Task: Search one way flight ticket for 5 adults, 2 children, 1 infant in seat and 2 infants on lap in economy from Salt Lake City: Salt Lake City International Airport to Raleigh: Raleigh-durham International Airport on 8-5-2023. Choice of flights is American. Number of bags: 2 carry on bags. Price is upto 72000. Outbound departure time preference is 21:15.
Action: Mouse moved to (324, 287)
Screenshot: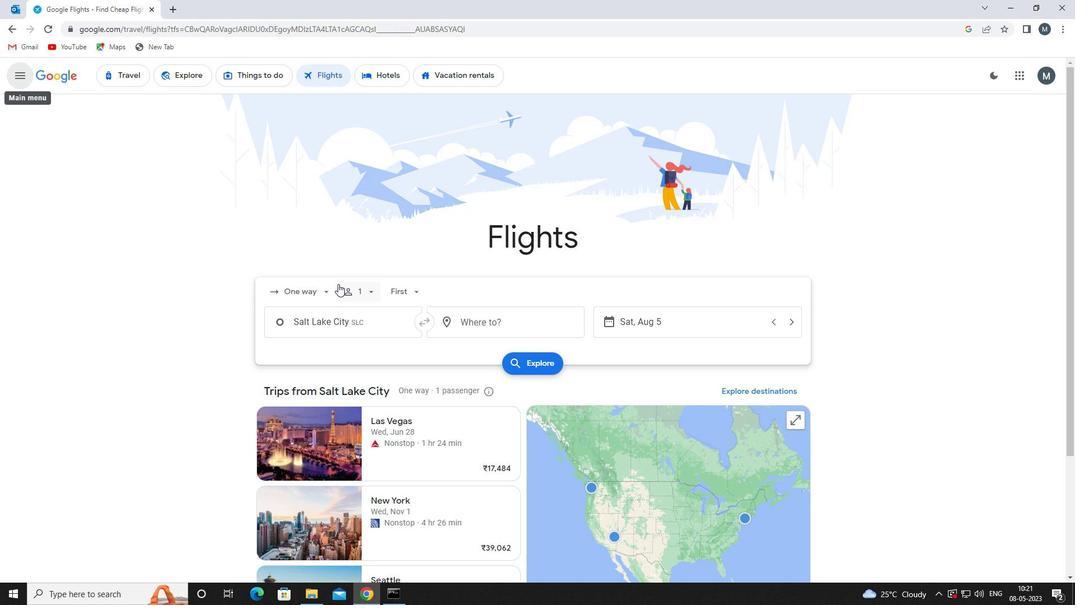 
Action: Mouse pressed left at (324, 287)
Screenshot: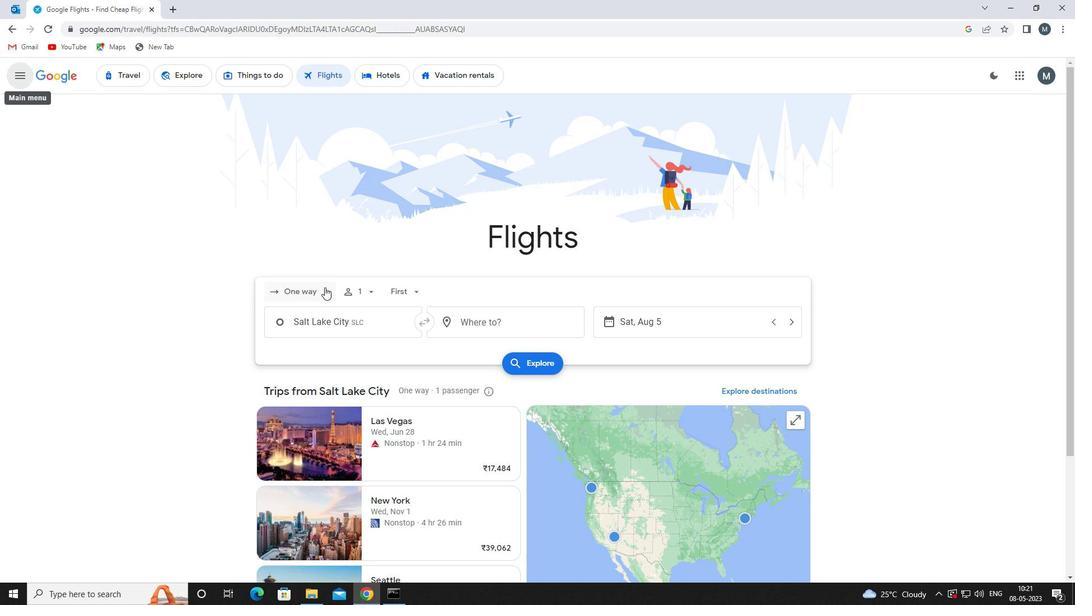 
Action: Mouse moved to (326, 345)
Screenshot: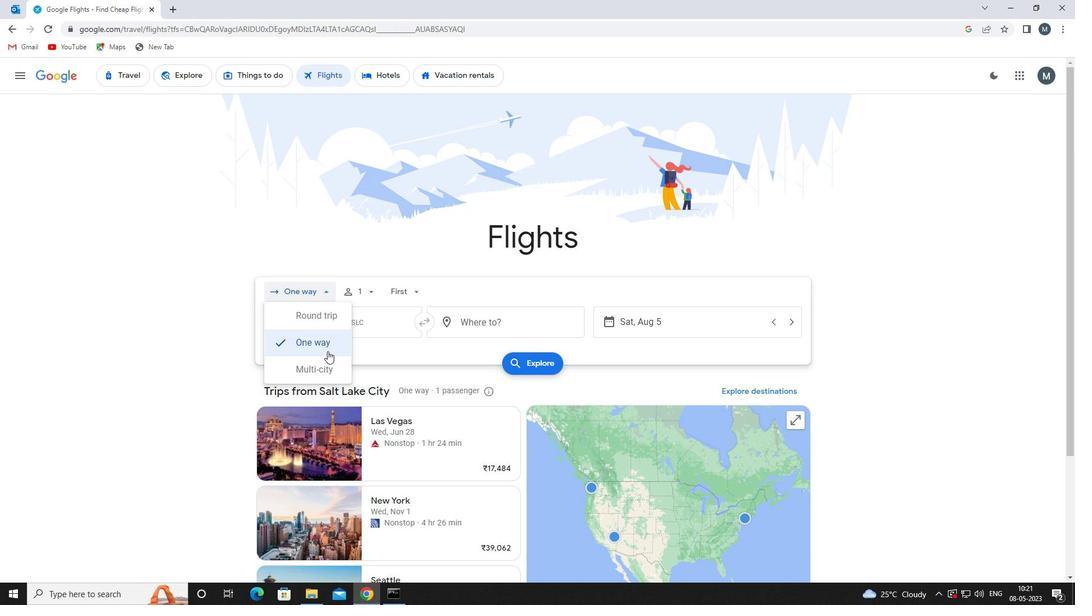 
Action: Mouse pressed left at (326, 345)
Screenshot: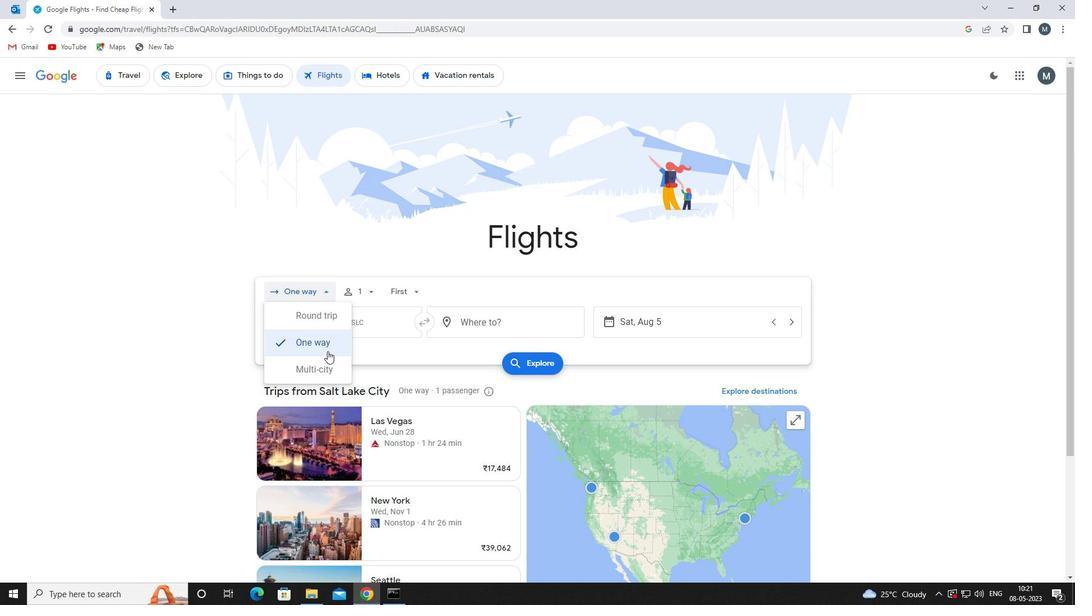 
Action: Mouse moved to (363, 293)
Screenshot: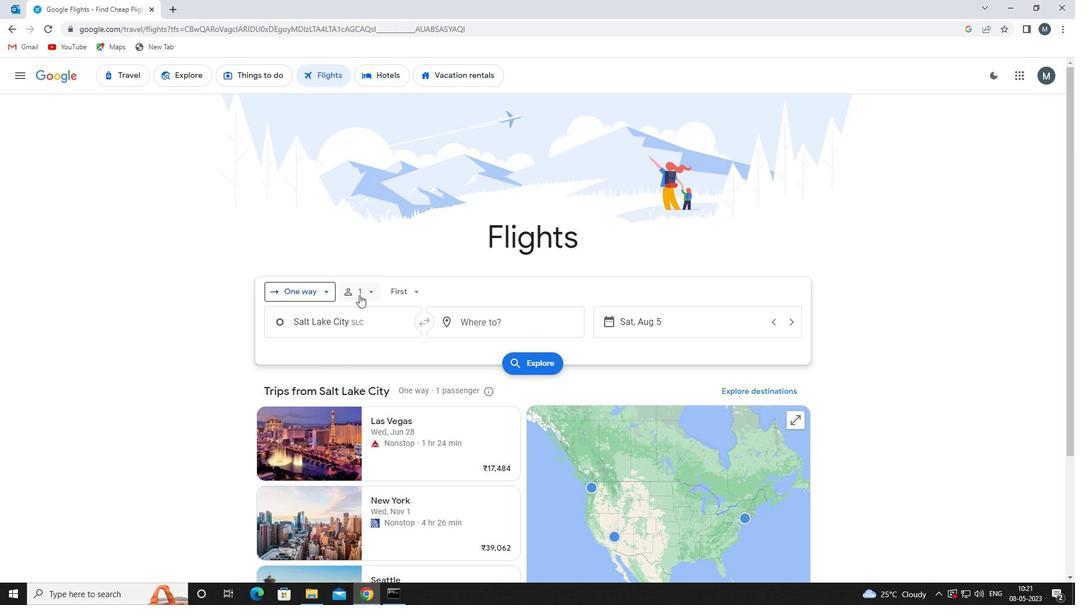
Action: Mouse pressed left at (363, 293)
Screenshot: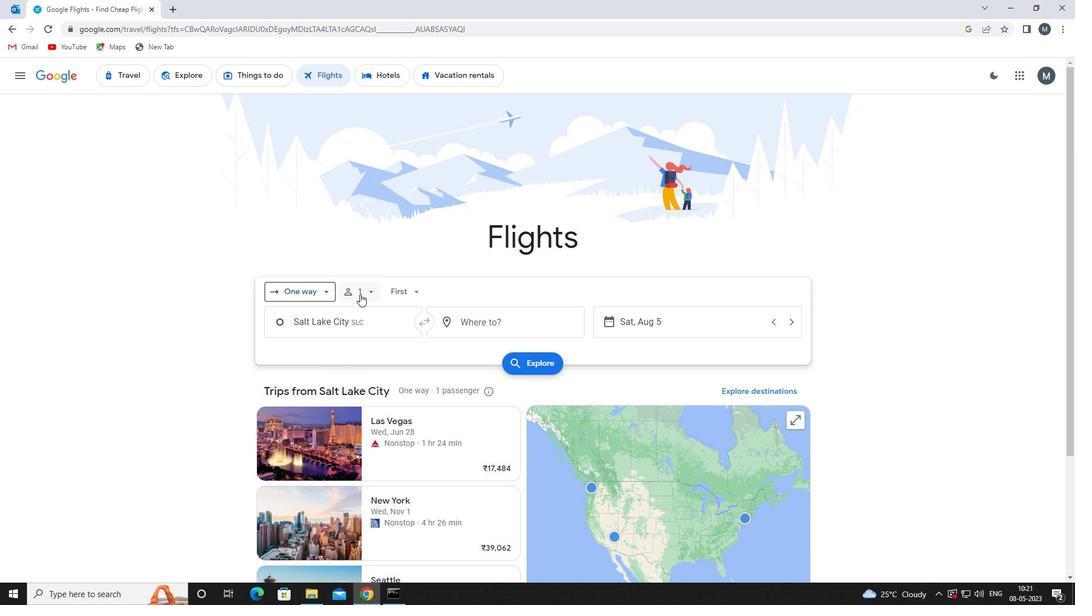 
Action: Mouse moved to (458, 323)
Screenshot: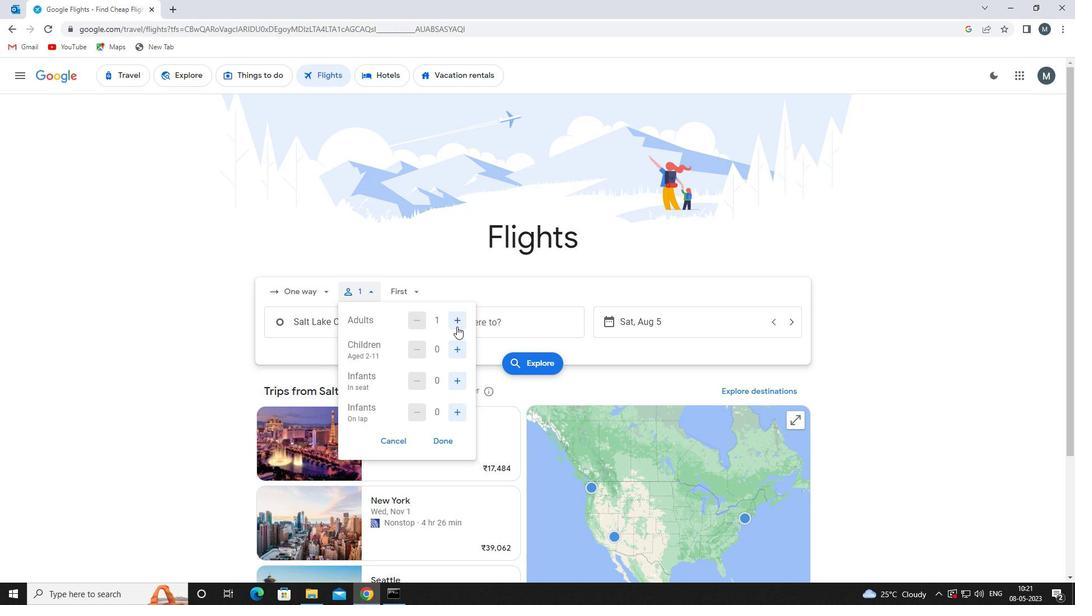 
Action: Mouse pressed left at (458, 323)
Screenshot: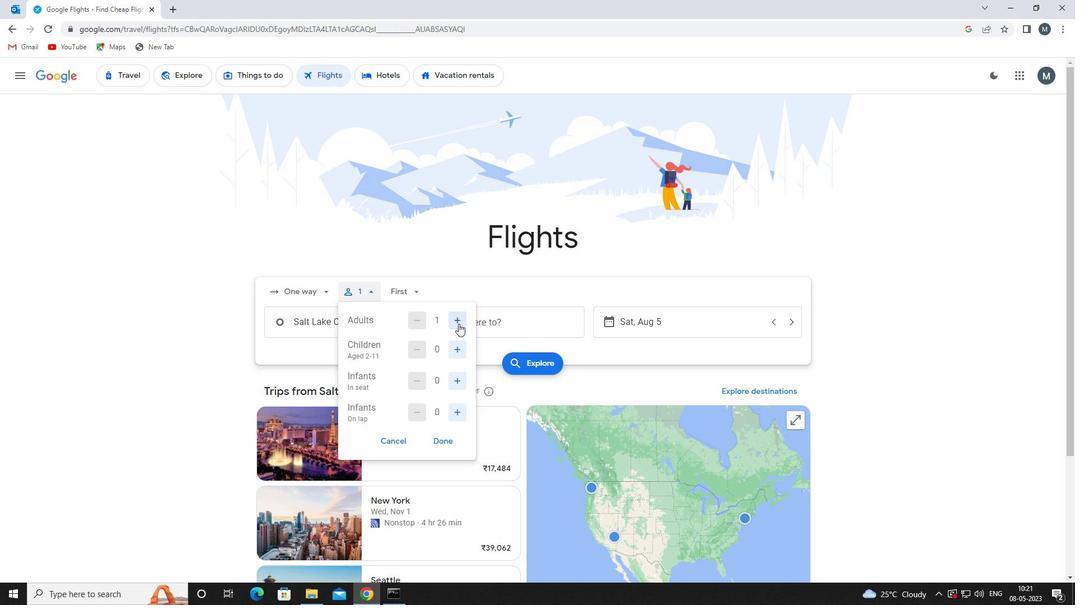 
Action: Mouse pressed left at (458, 323)
Screenshot: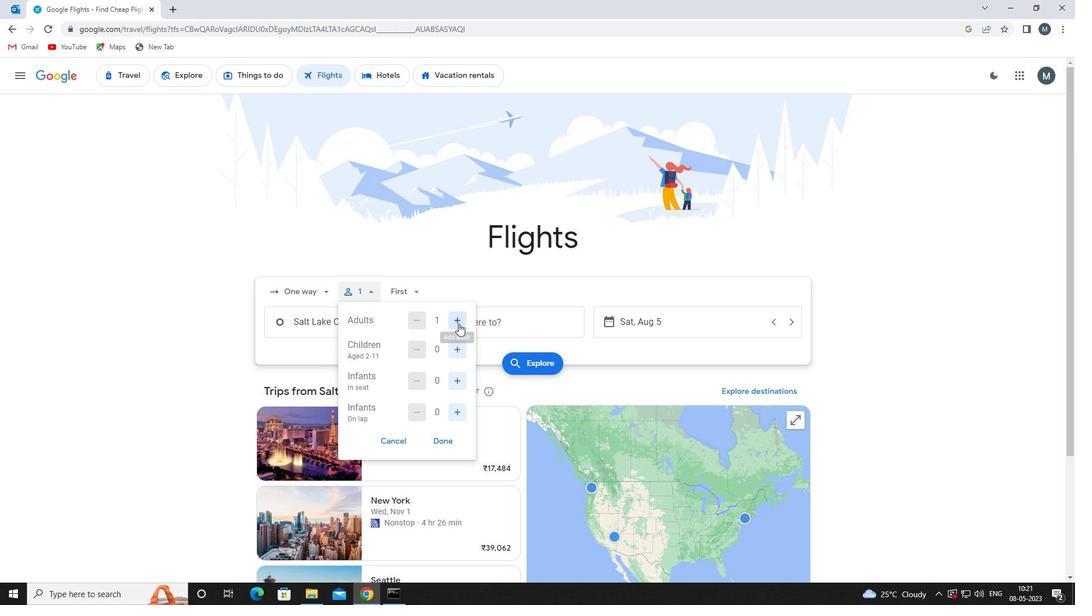 
Action: Mouse pressed left at (458, 323)
Screenshot: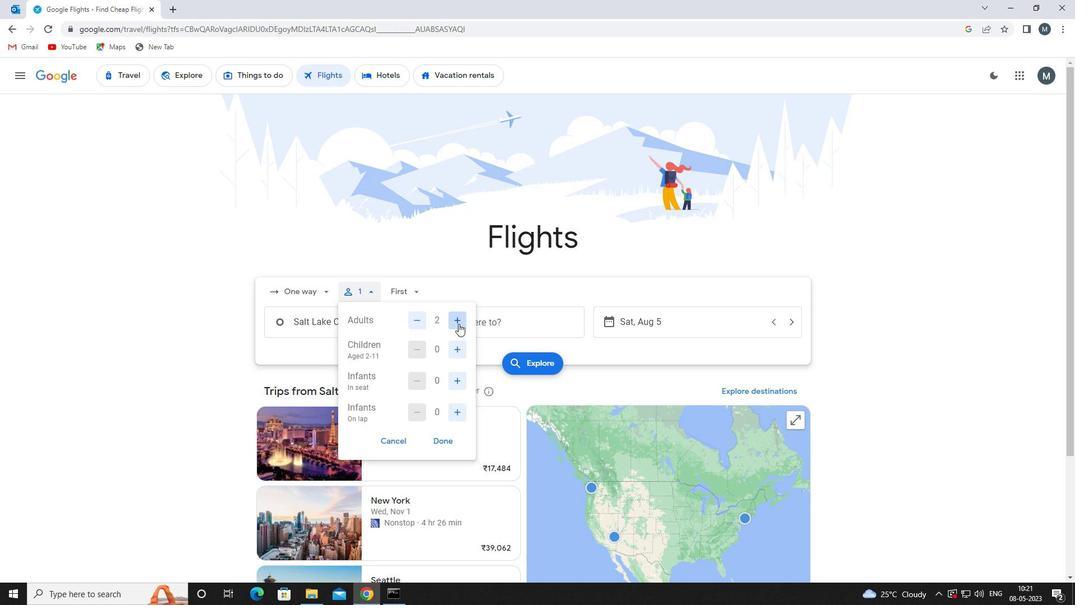 
Action: Mouse pressed left at (458, 323)
Screenshot: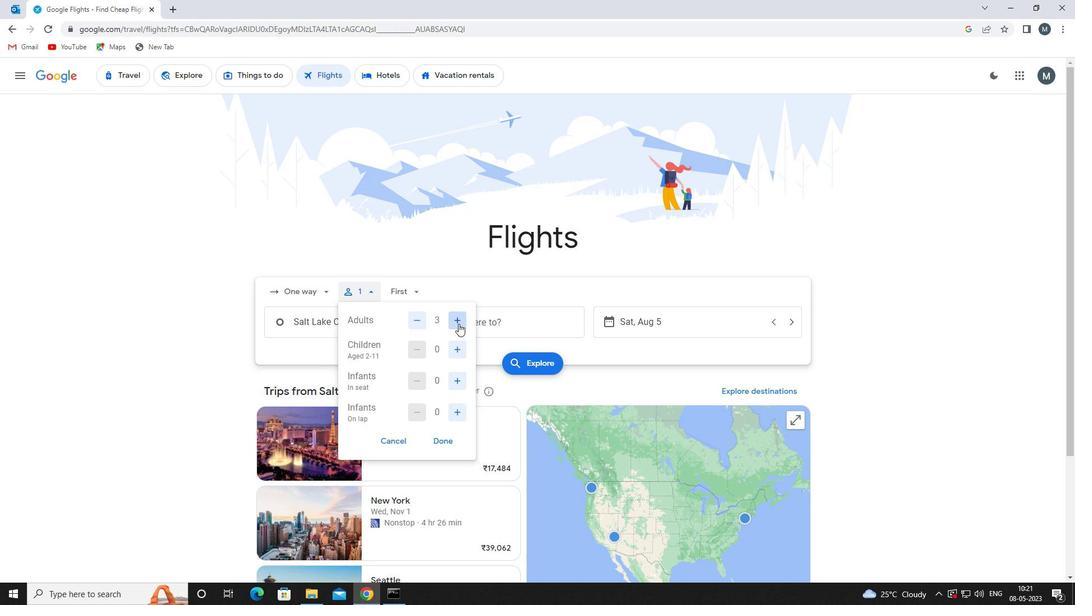 
Action: Mouse moved to (454, 349)
Screenshot: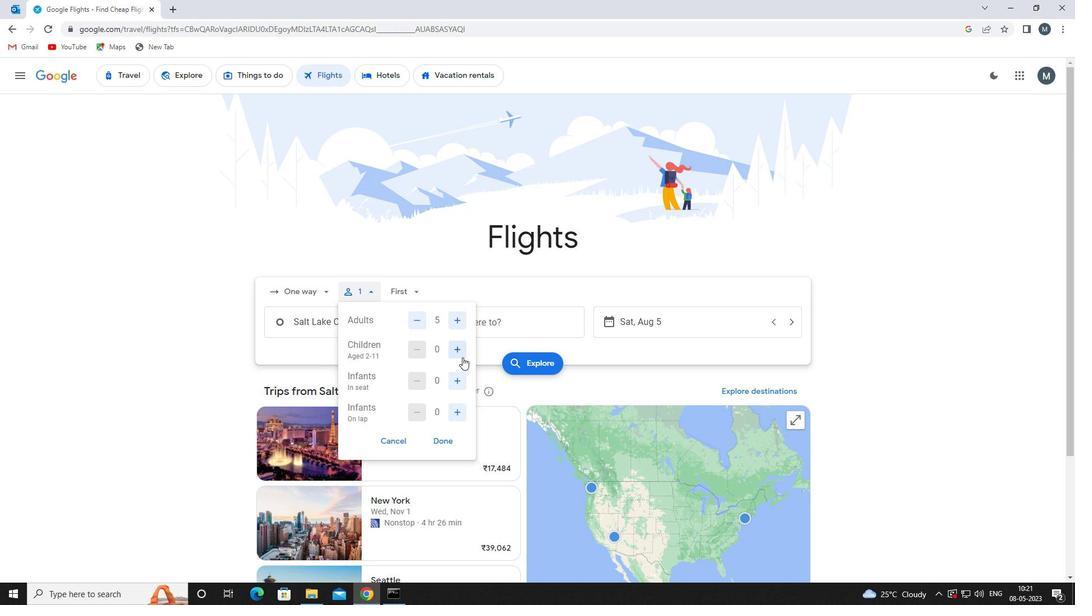 
Action: Mouse pressed left at (454, 349)
Screenshot: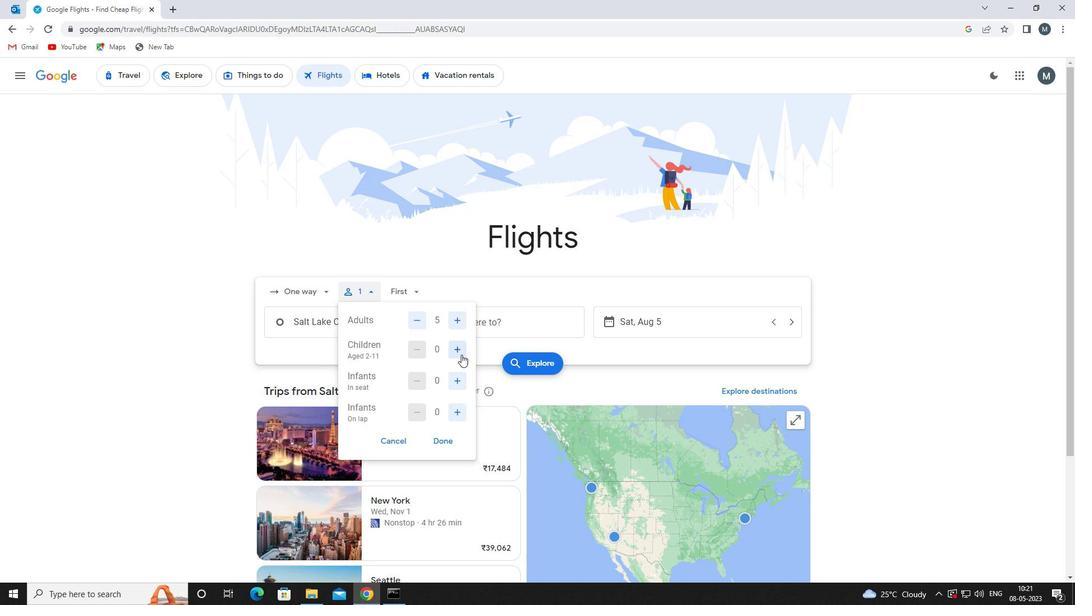 
Action: Mouse pressed left at (454, 349)
Screenshot: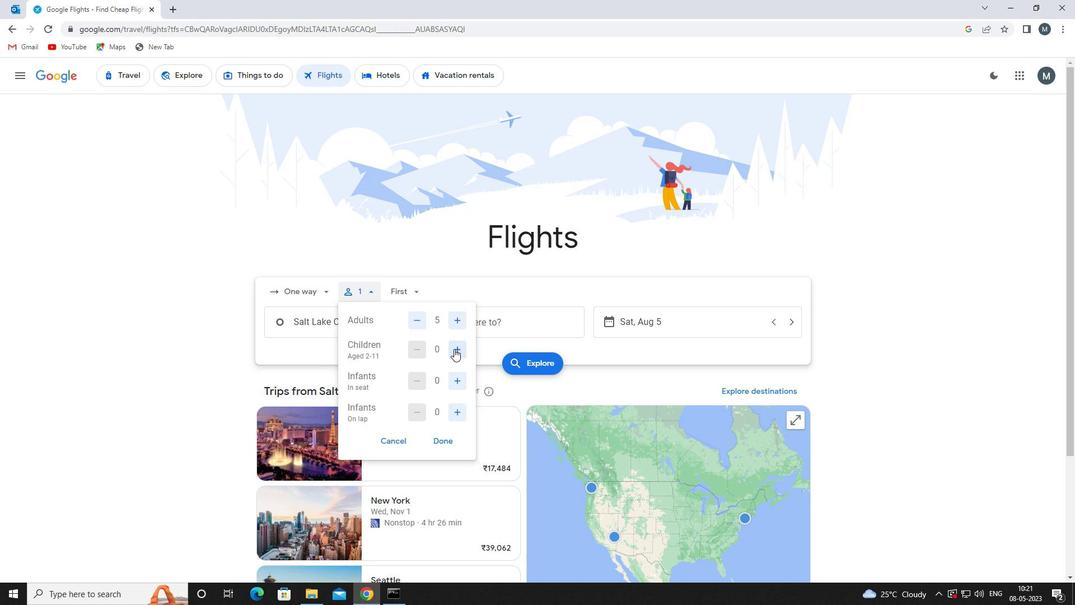 
Action: Mouse moved to (455, 381)
Screenshot: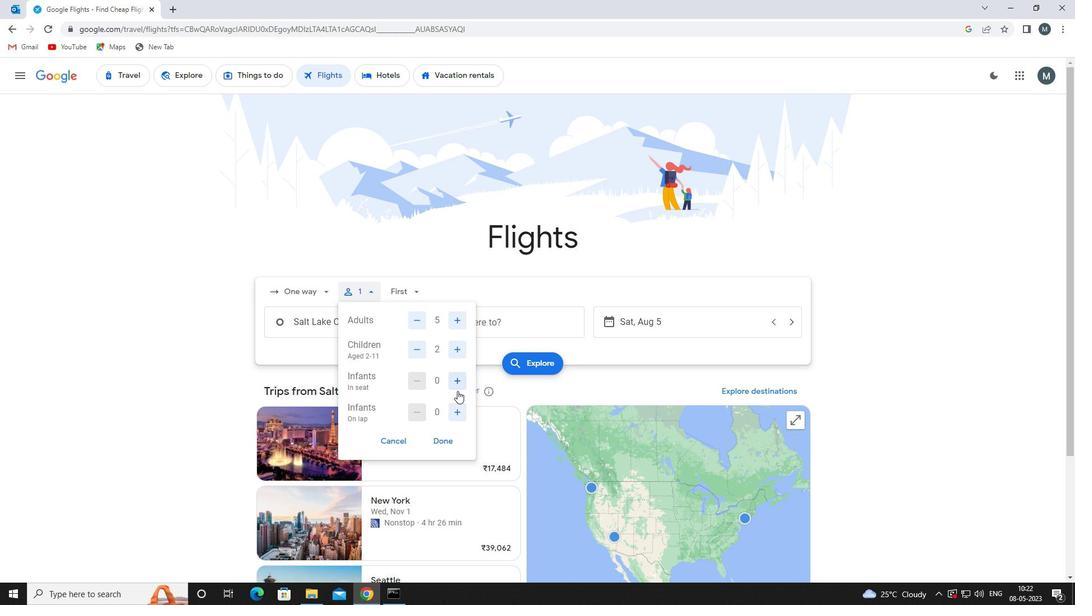 
Action: Mouse pressed left at (455, 381)
Screenshot: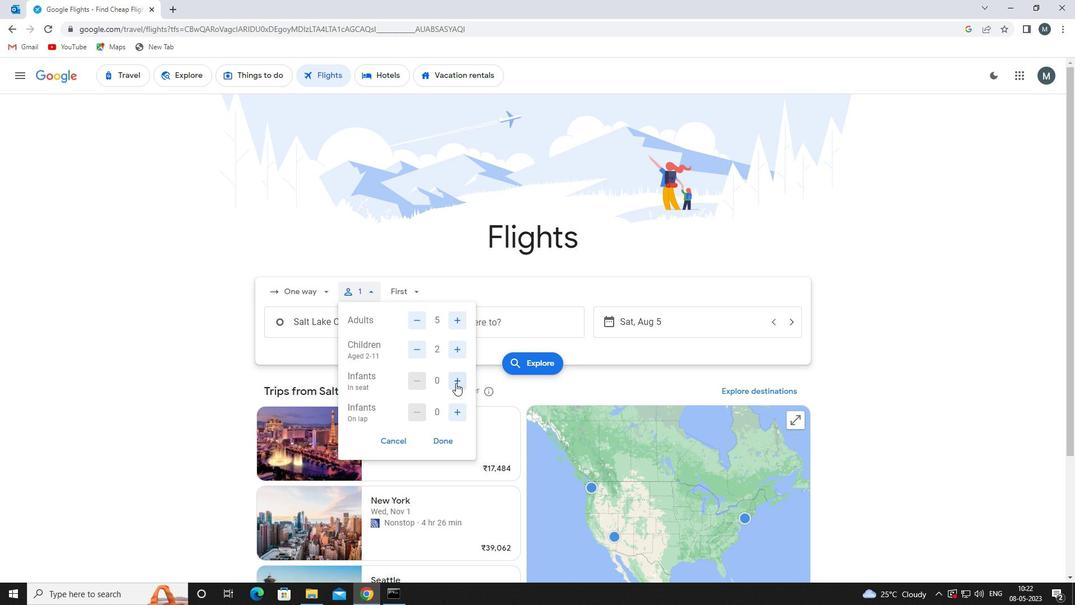 
Action: Mouse moved to (457, 414)
Screenshot: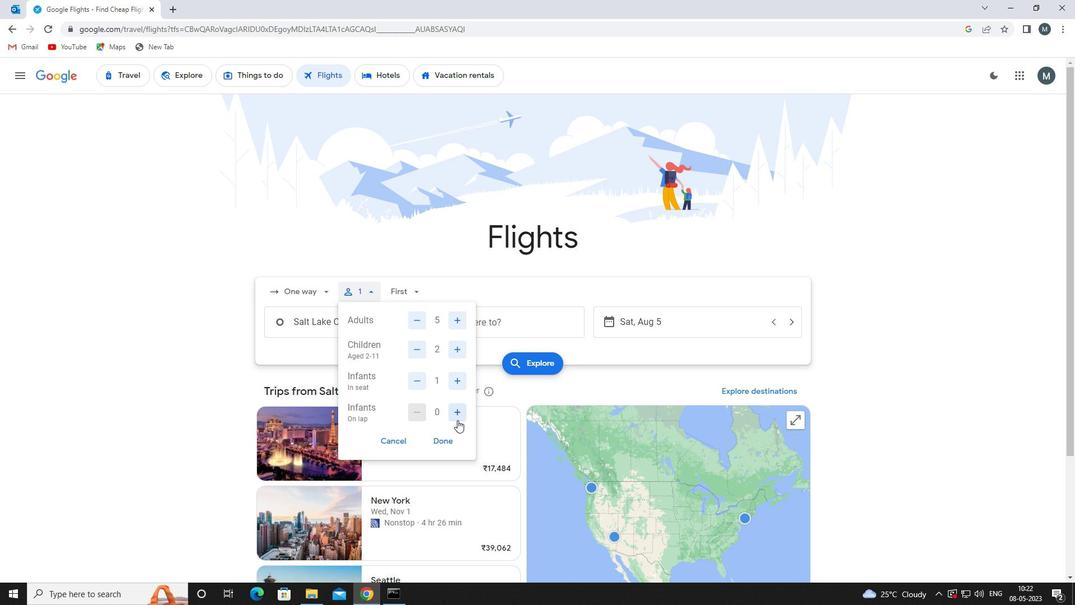 
Action: Mouse pressed left at (457, 414)
Screenshot: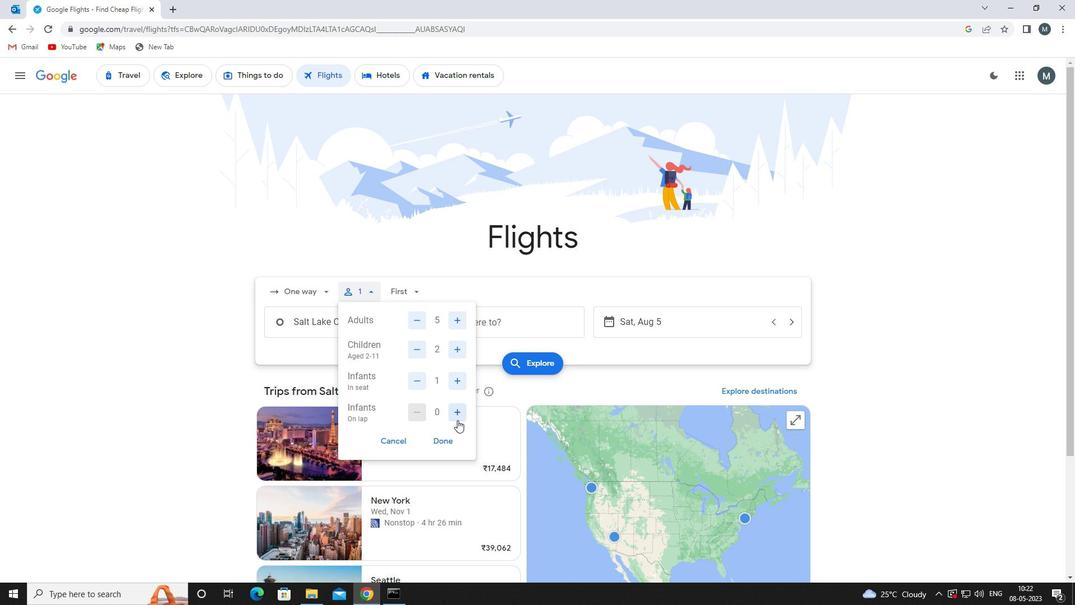 
Action: Mouse moved to (457, 414)
Screenshot: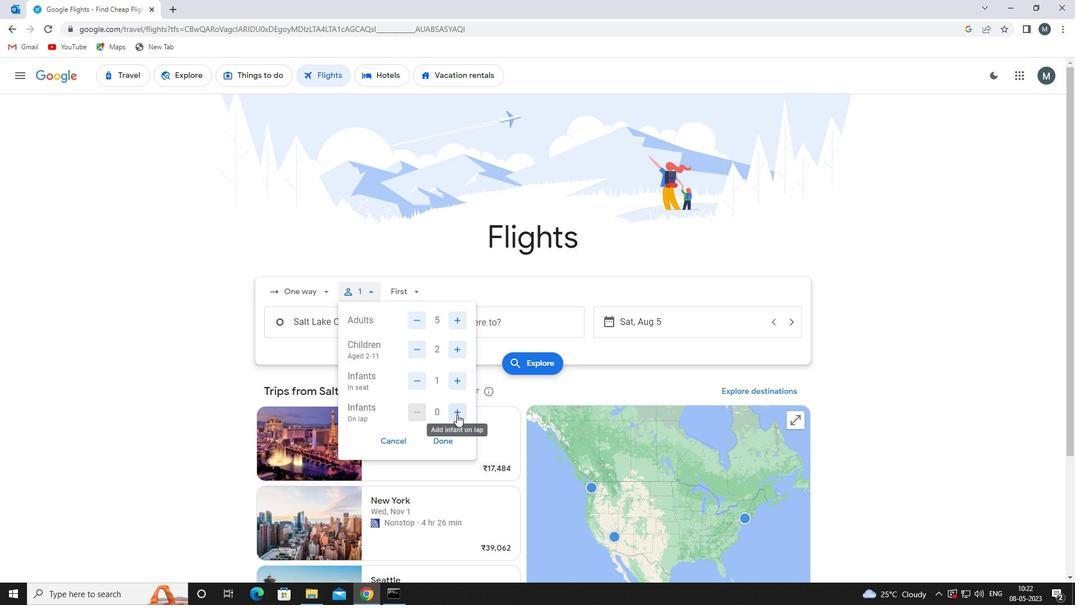 
Action: Mouse pressed left at (457, 414)
Screenshot: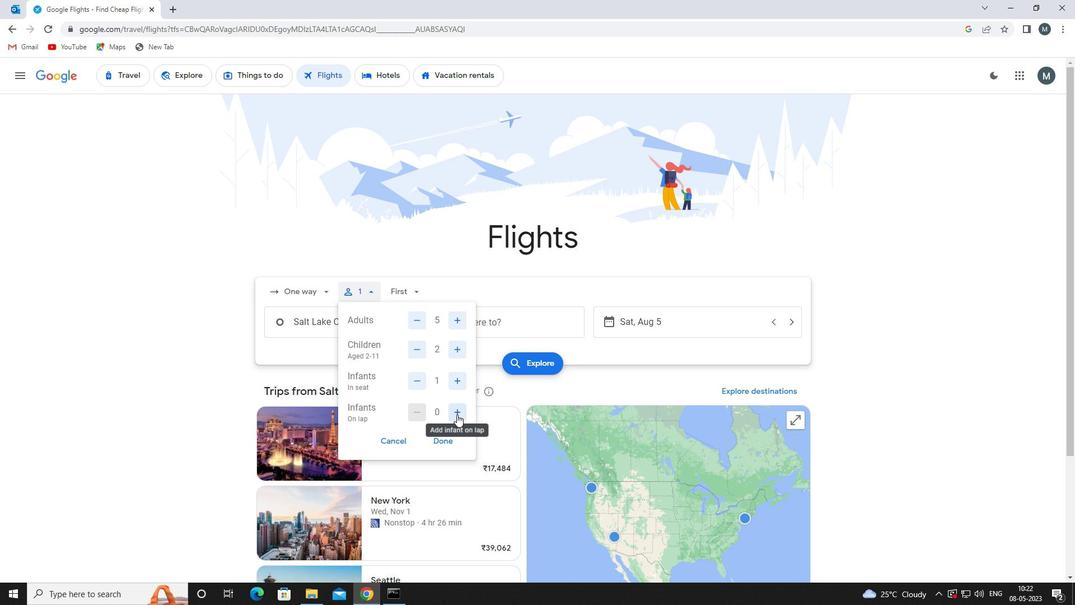 
Action: Mouse moved to (421, 412)
Screenshot: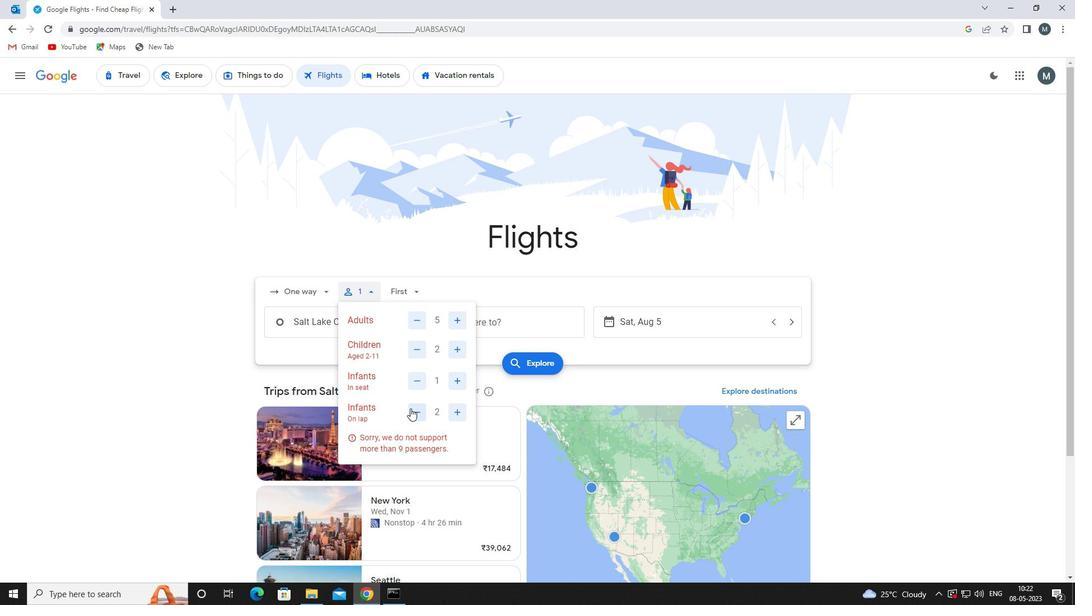 
Action: Mouse pressed left at (421, 412)
Screenshot: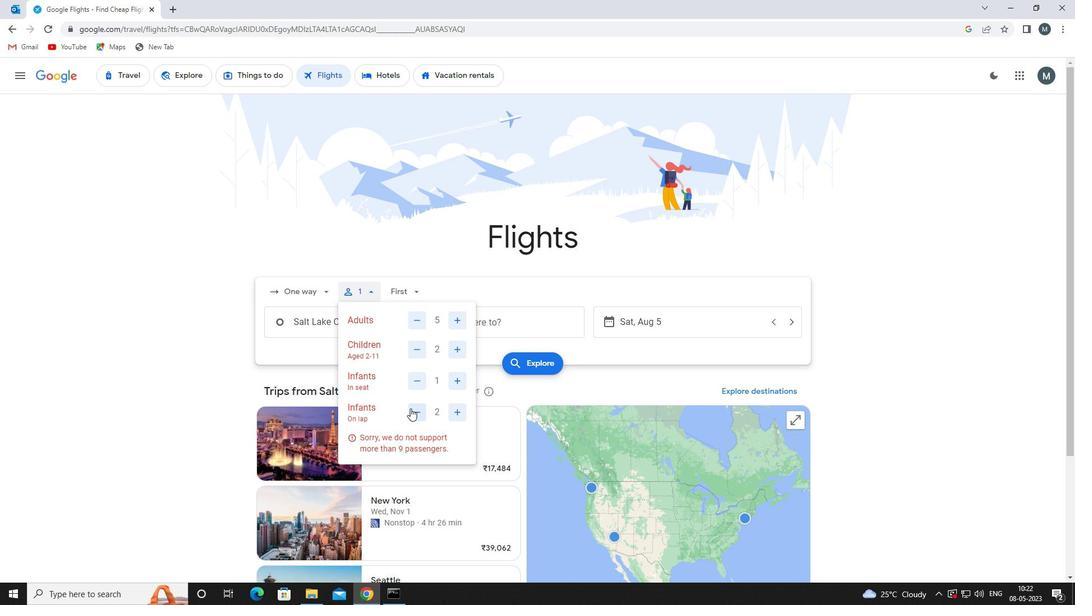 
Action: Mouse moved to (438, 438)
Screenshot: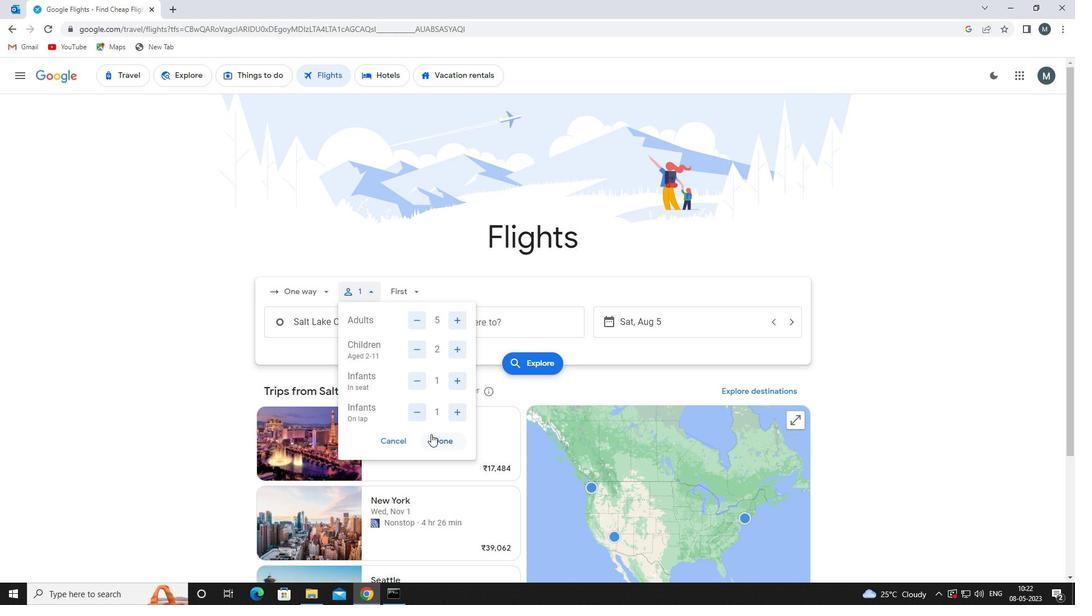 
Action: Mouse pressed left at (438, 438)
Screenshot: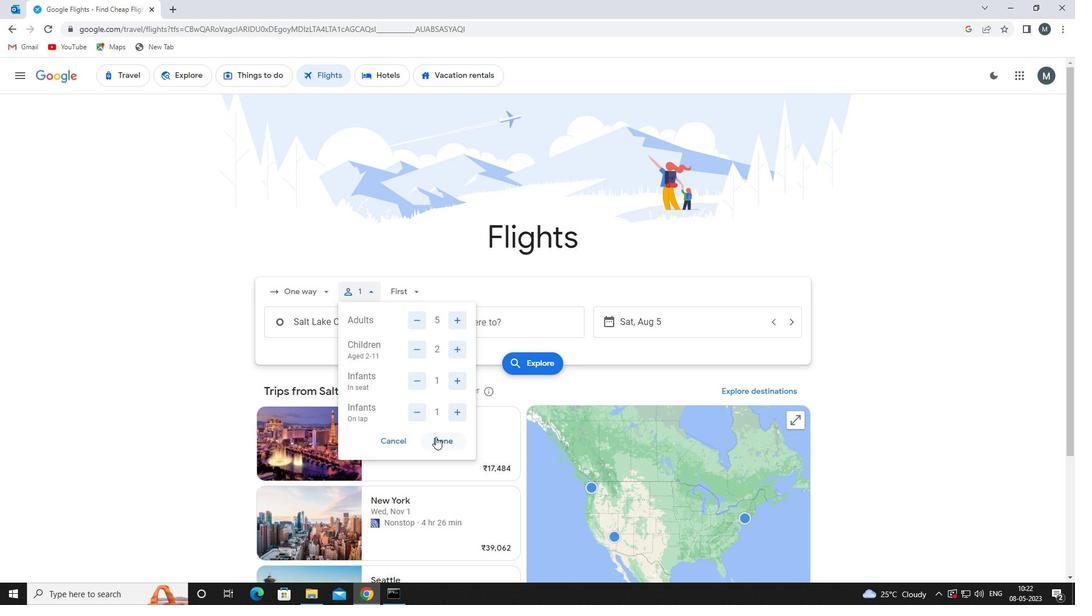 
Action: Mouse moved to (409, 296)
Screenshot: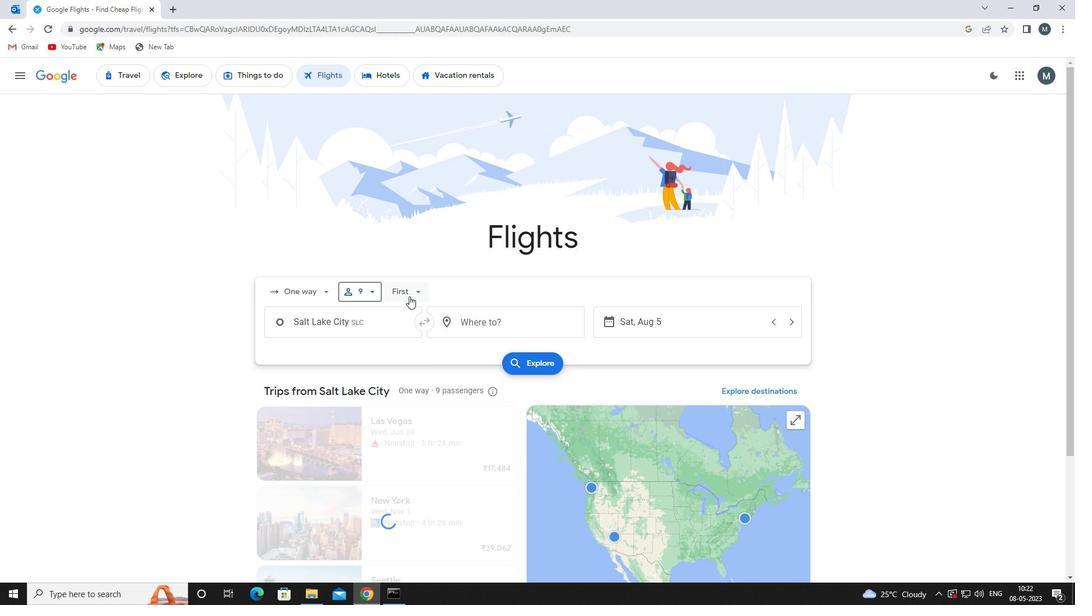 
Action: Mouse pressed left at (409, 296)
Screenshot: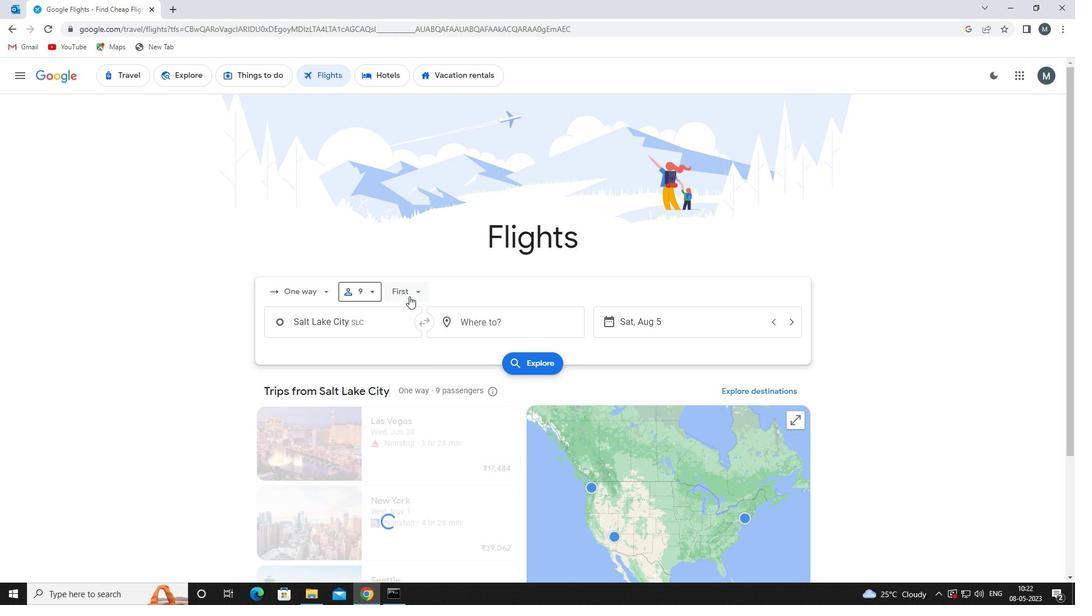 
Action: Mouse moved to (431, 312)
Screenshot: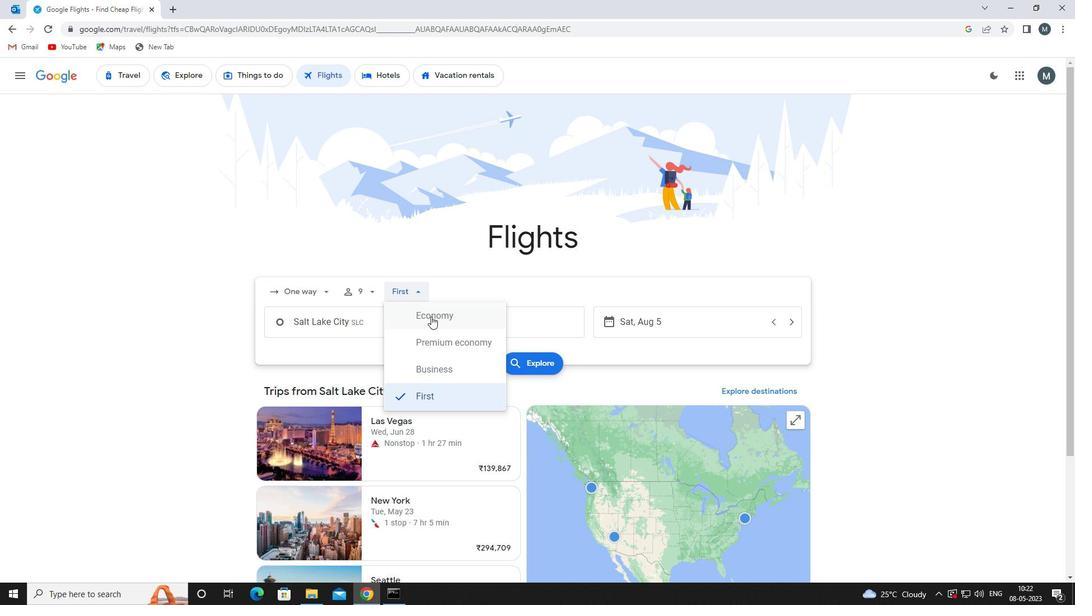 
Action: Mouse pressed left at (431, 312)
Screenshot: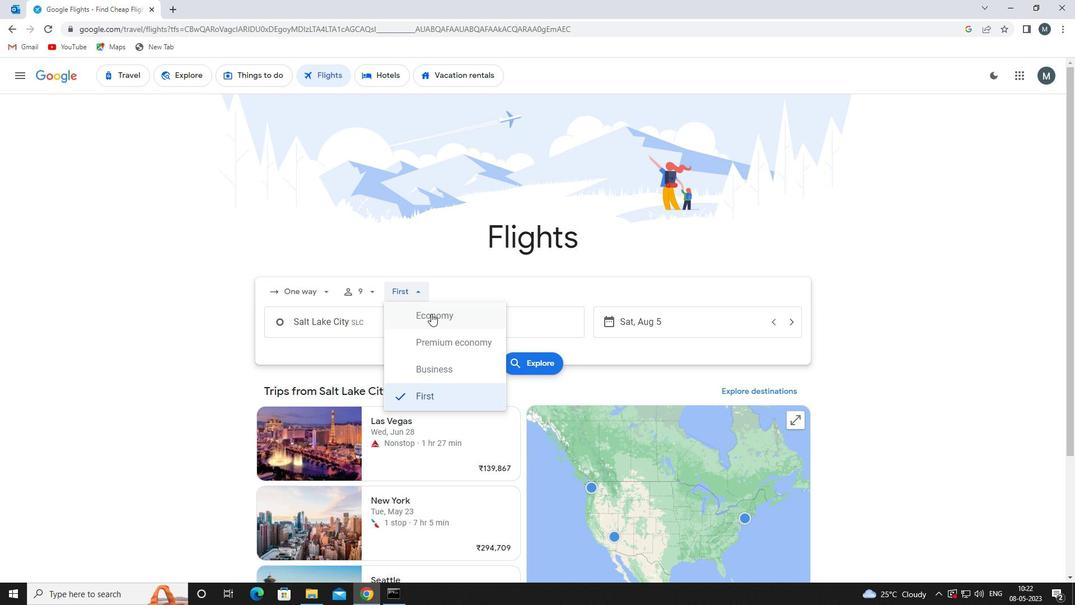 
Action: Mouse moved to (364, 322)
Screenshot: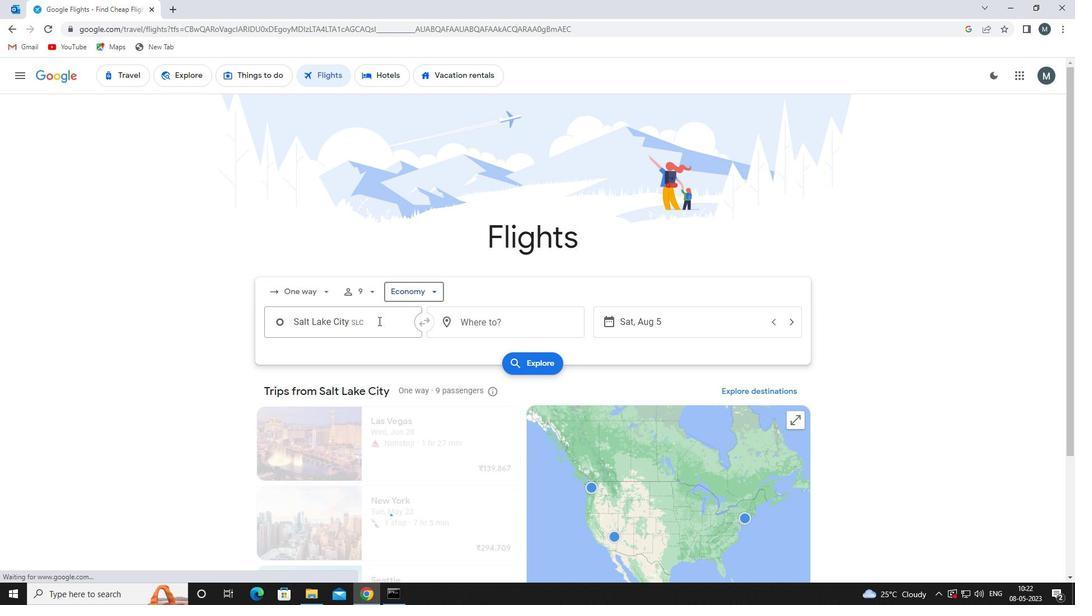 
Action: Mouse pressed left at (364, 322)
Screenshot: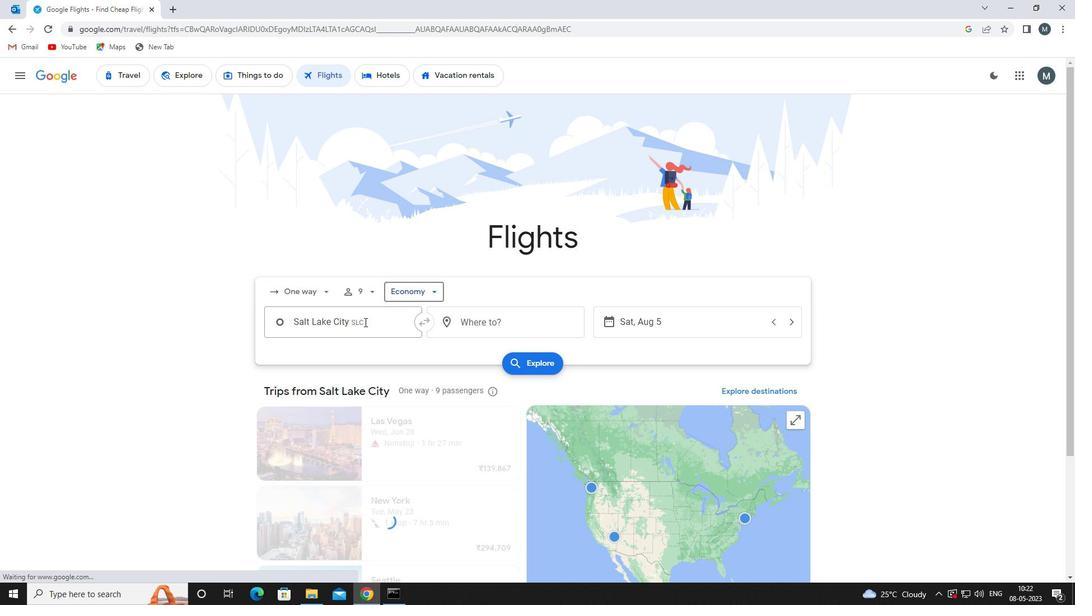 
Action: Mouse moved to (386, 391)
Screenshot: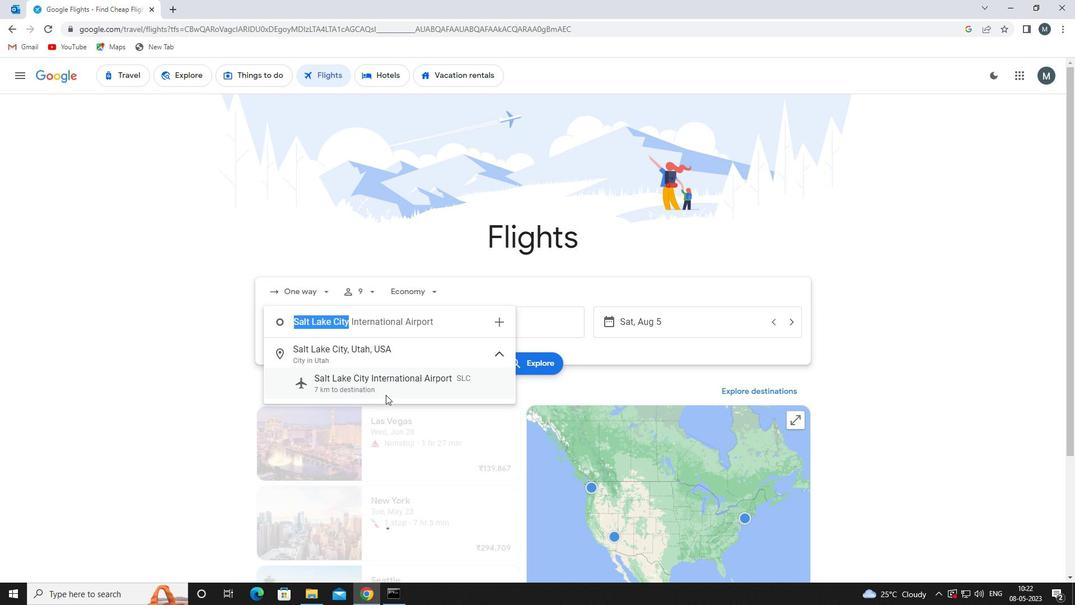 
Action: Mouse pressed left at (386, 391)
Screenshot: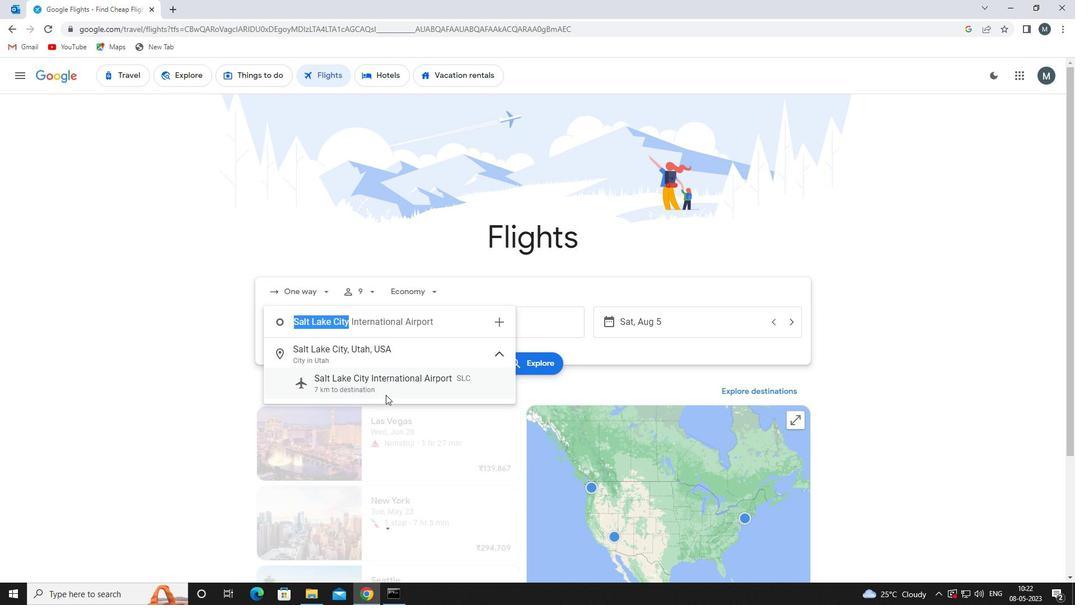 
Action: Mouse moved to (504, 326)
Screenshot: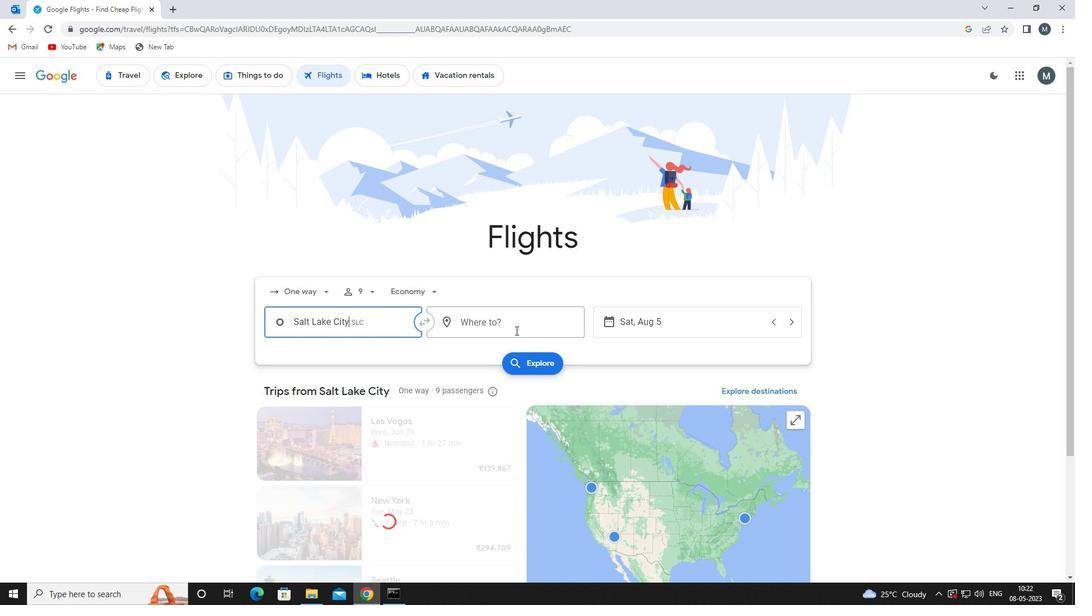 
Action: Mouse pressed left at (504, 326)
Screenshot: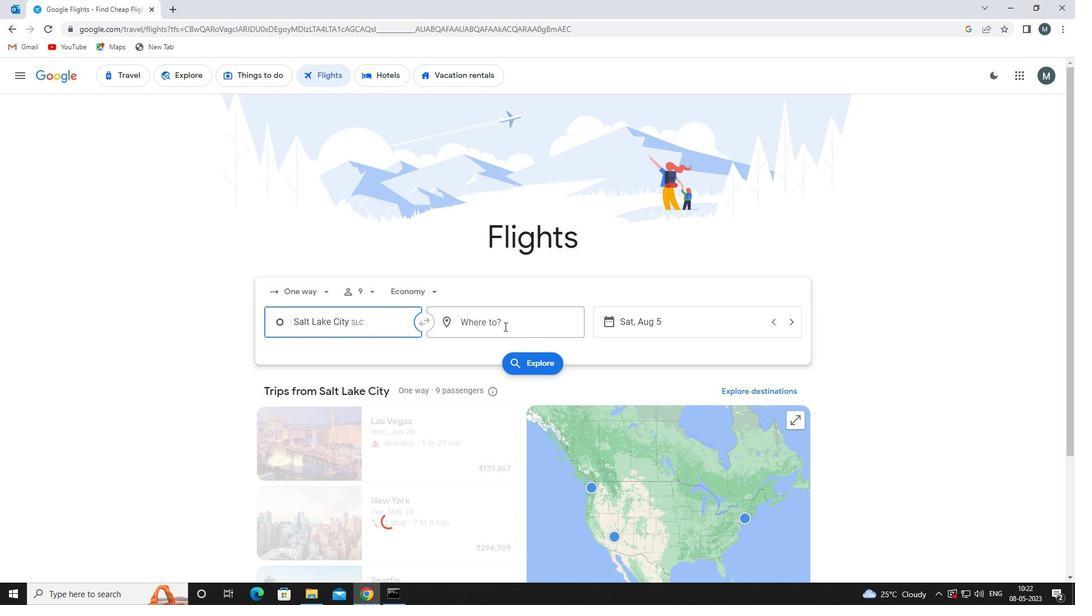 
Action: Mouse moved to (505, 326)
Screenshot: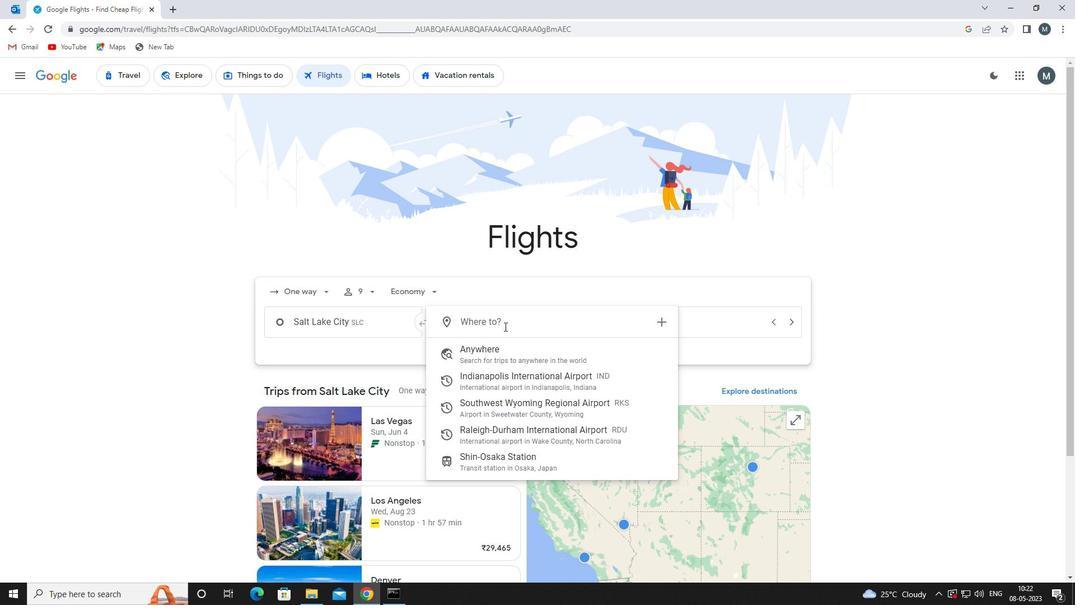 
Action: Key pressed rdu
Screenshot: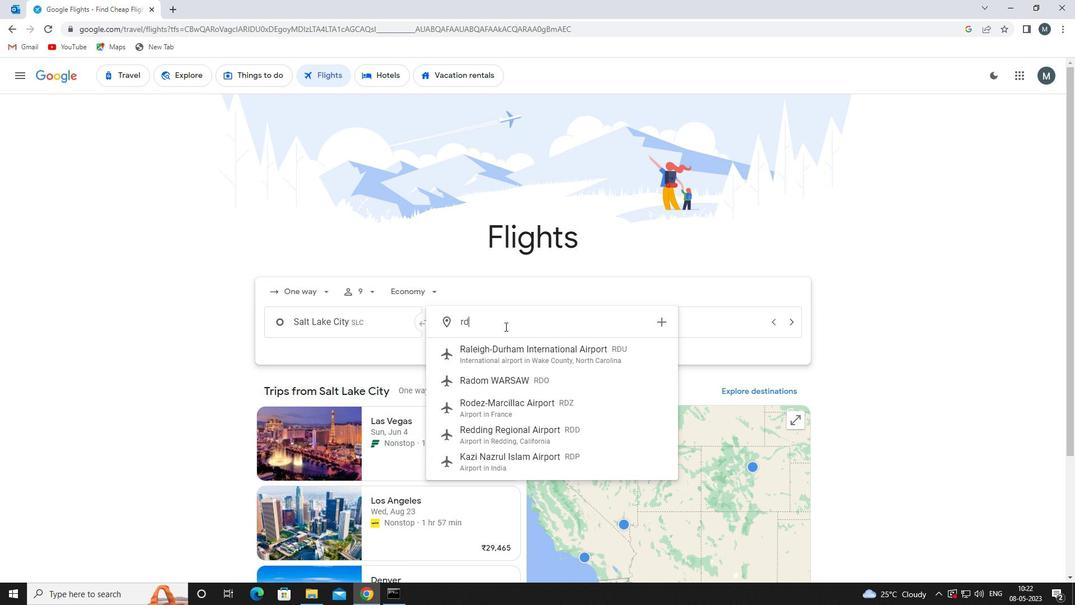 
Action: Mouse moved to (523, 363)
Screenshot: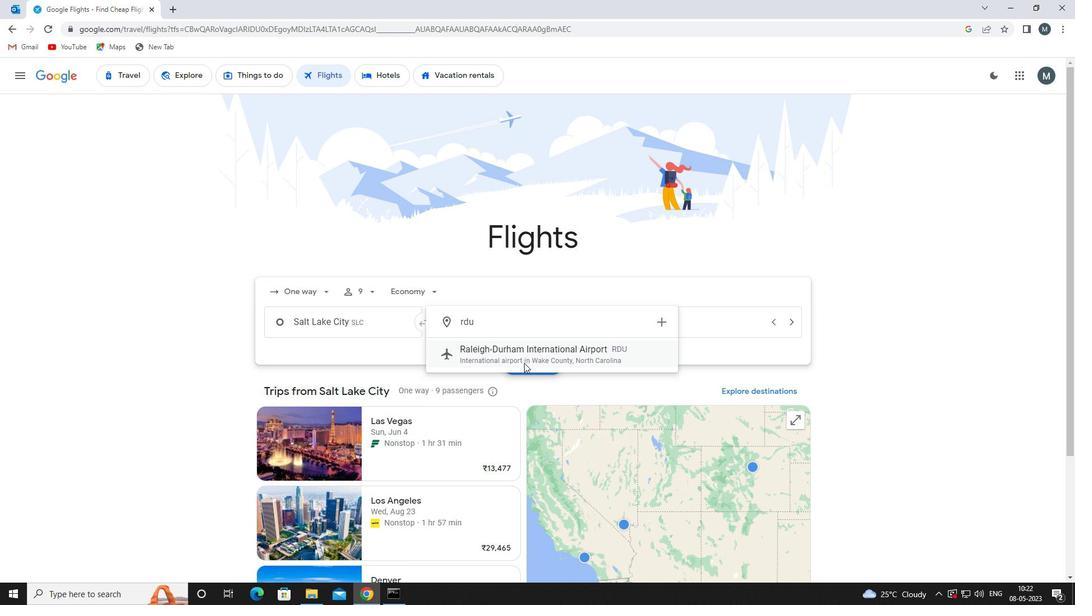 
Action: Mouse pressed left at (523, 363)
Screenshot: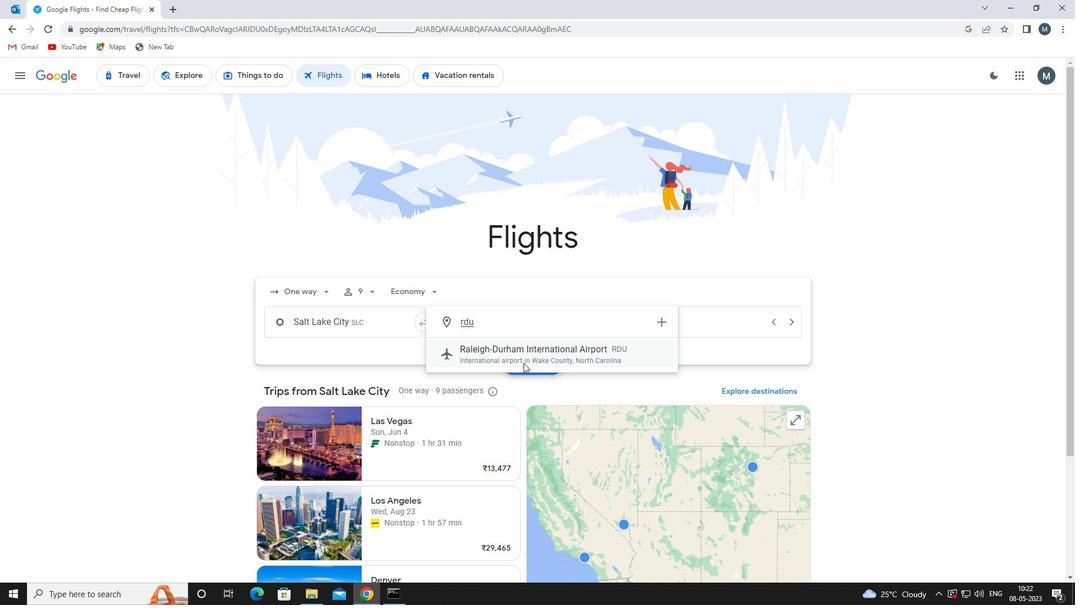
Action: Mouse moved to (626, 323)
Screenshot: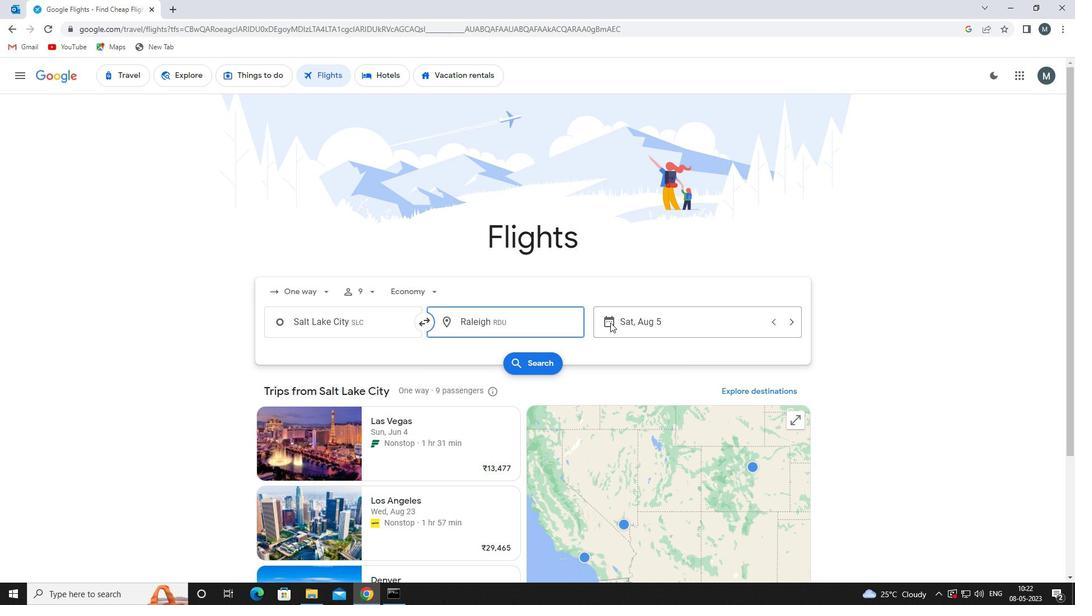 
Action: Mouse pressed left at (626, 323)
Screenshot: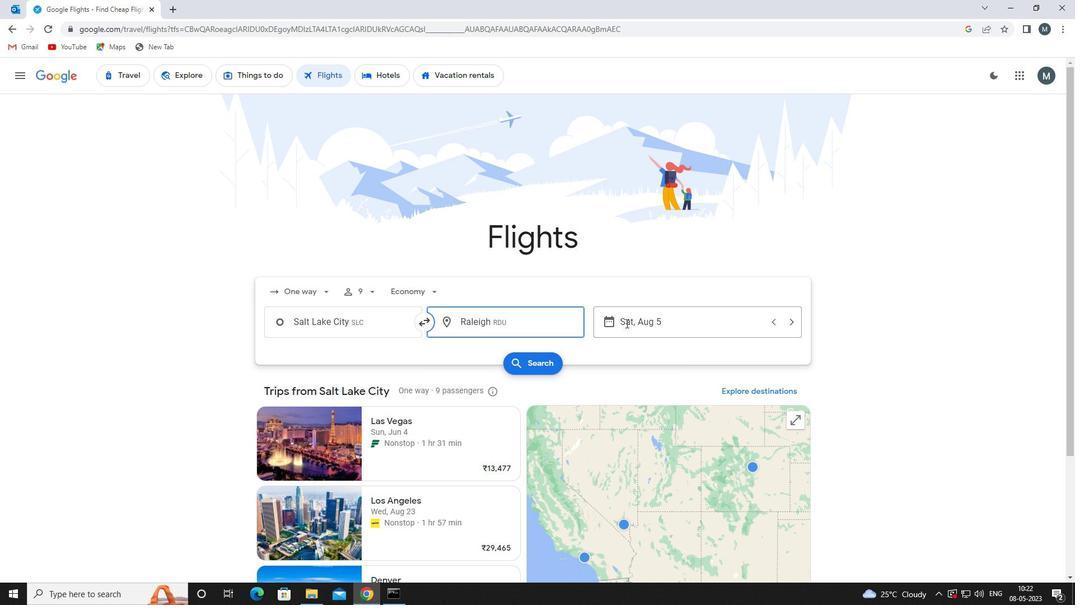 
Action: Mouse moved to (572, 376)
Screenshot: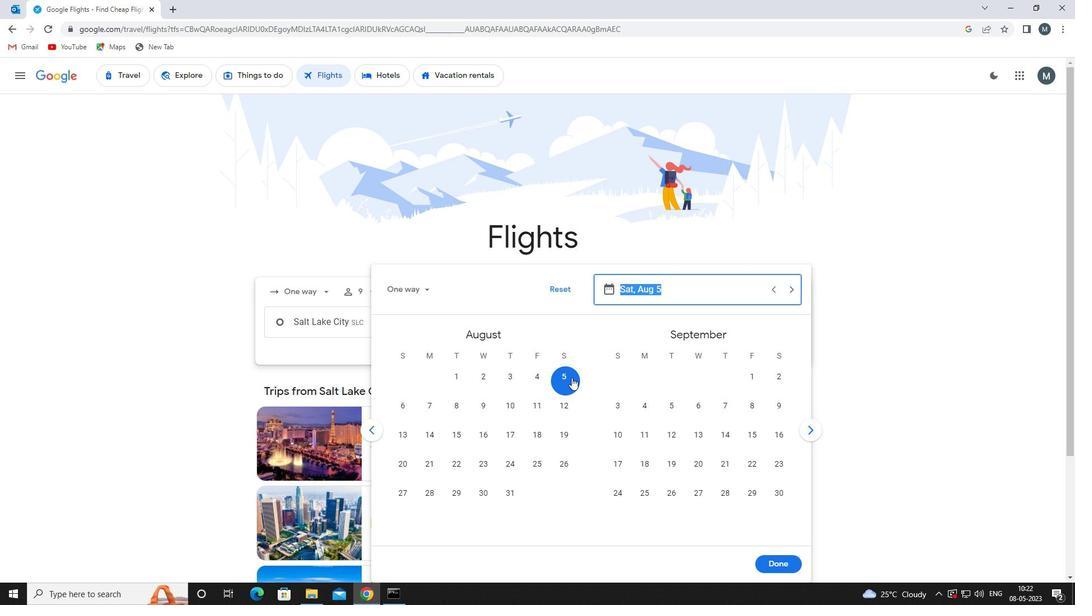 
Action: Mouse pressed left at (572, 376)
Screenshot: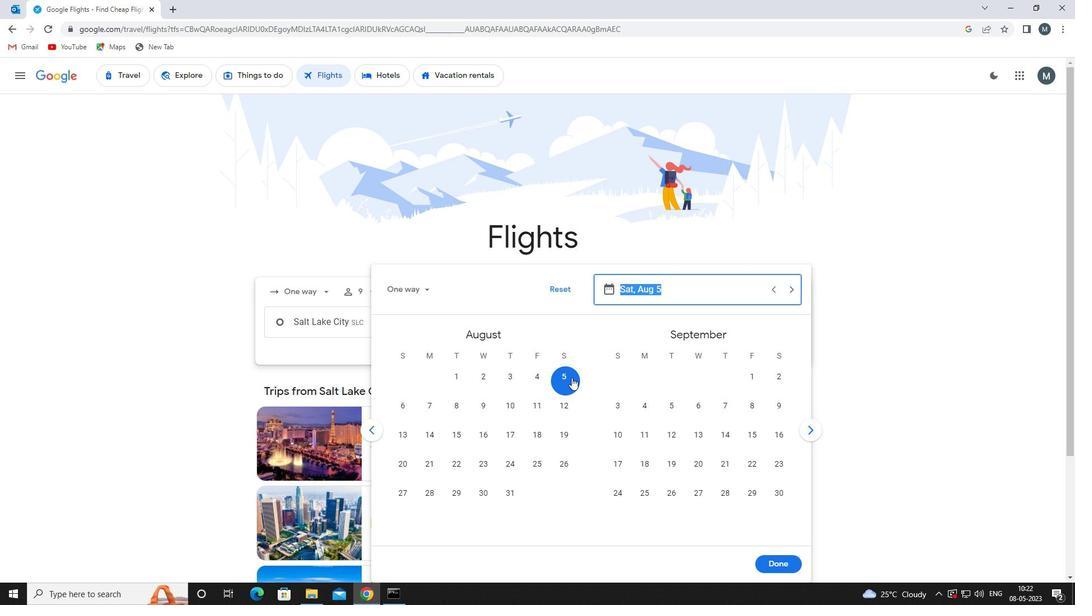 
Action: Mouse moved to (770, 559)
Screenshot: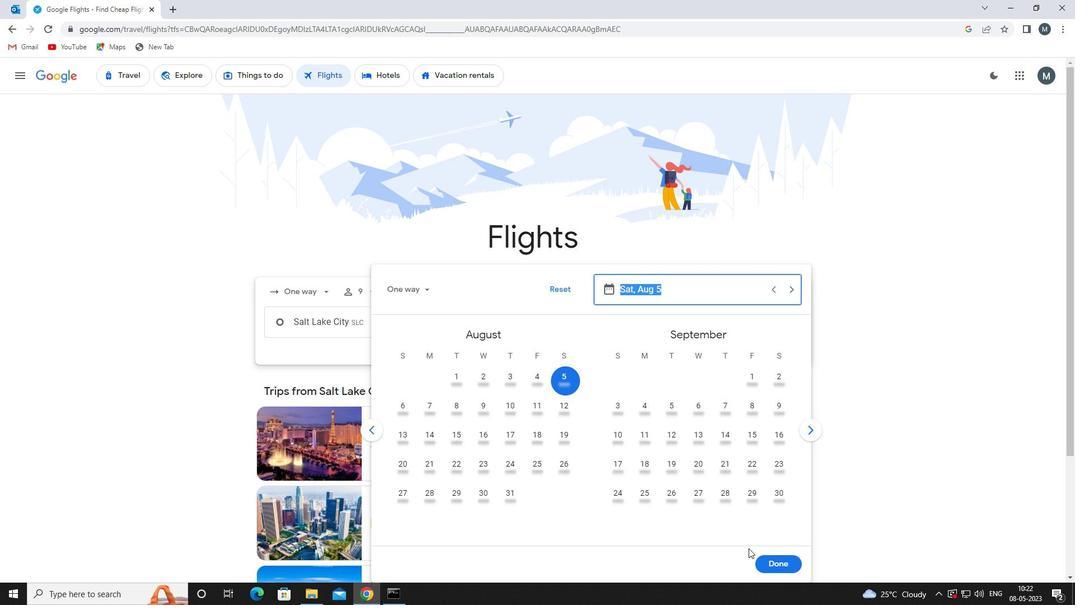 
Action: Mouse pressed left at (770, 559)
Screenshot: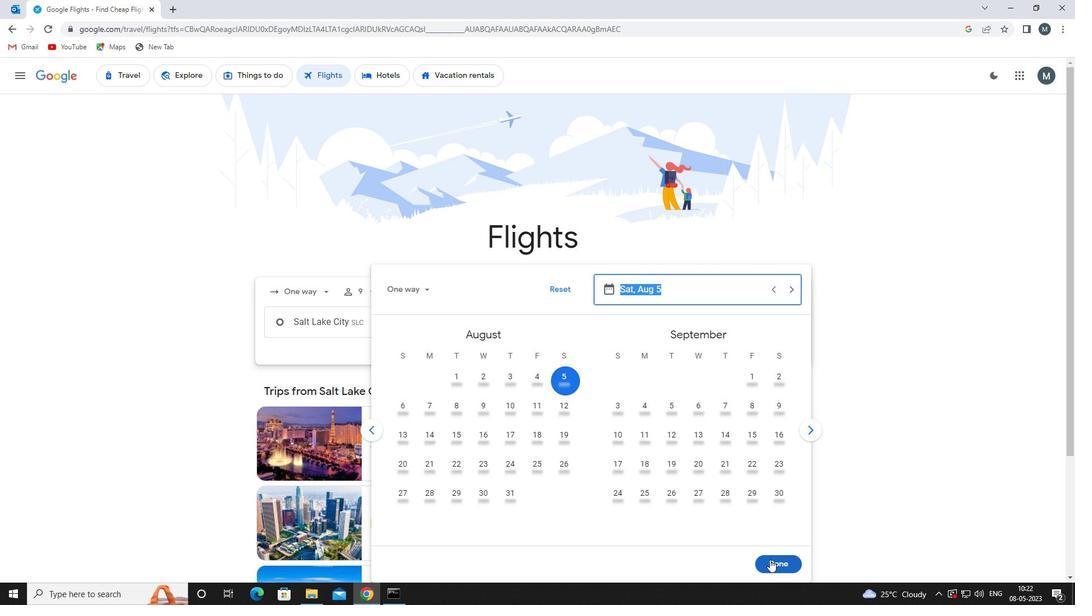 
Action: Mouse moved to (535, 365)
Screenshot: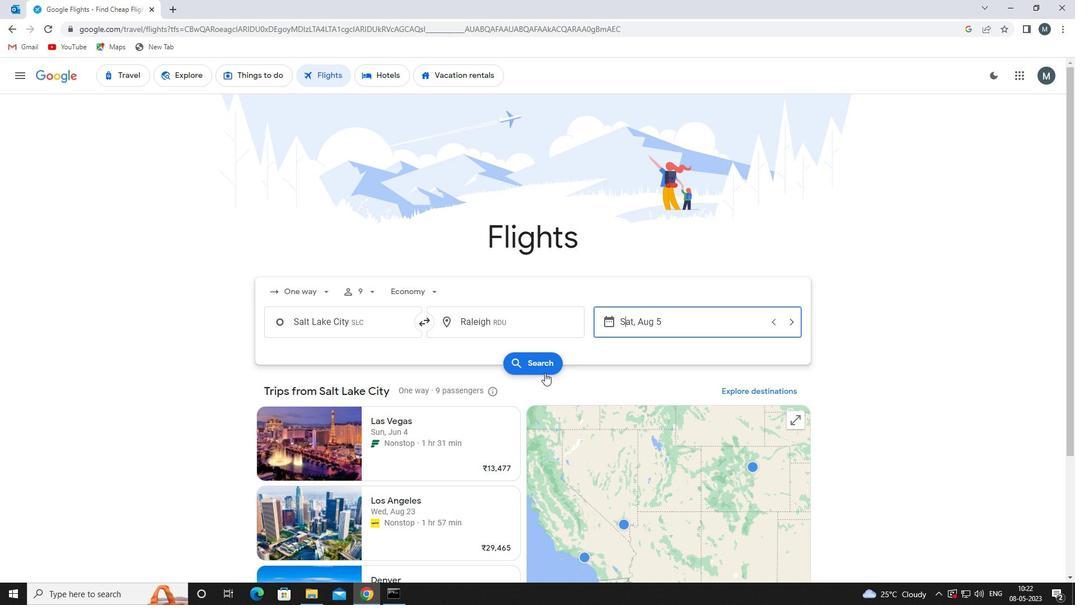 
Action: Mouse pressed left at (535, 365)
Screenshot: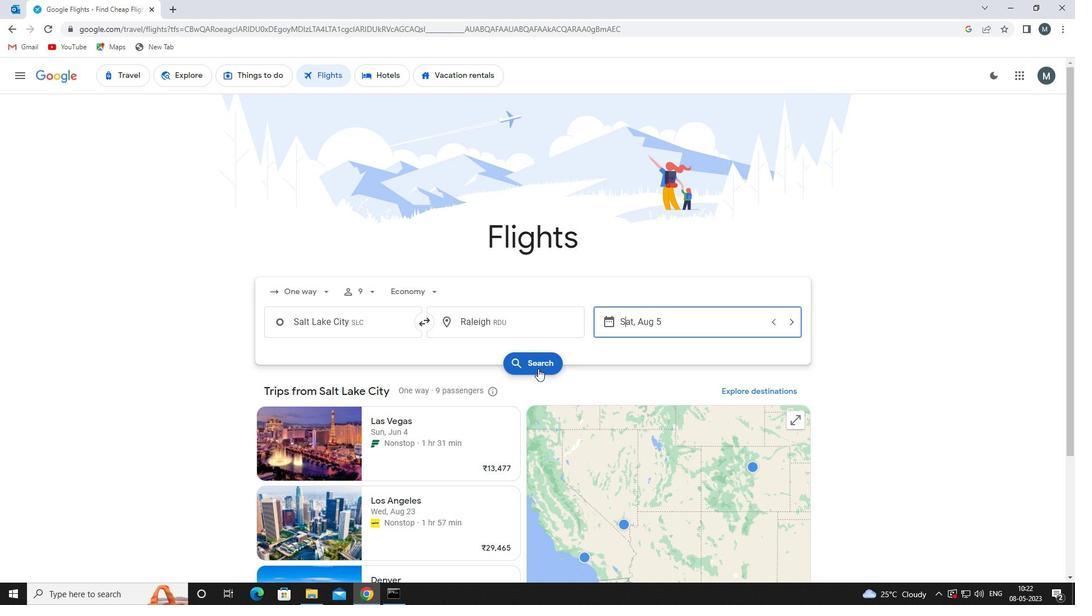 
Action: Mouse moved to (284, 174)
Screenshot: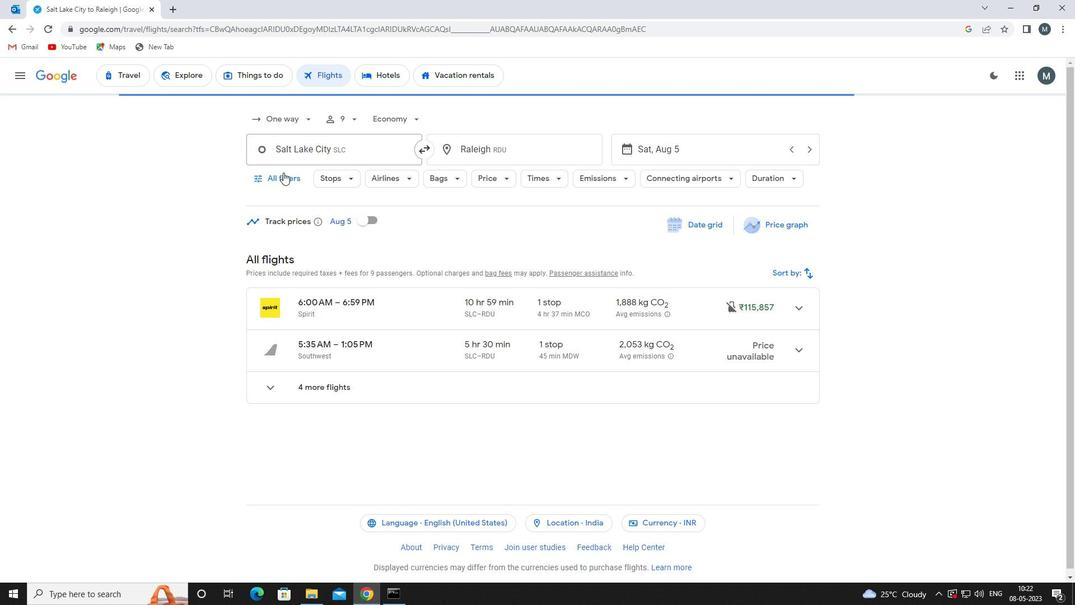 
Action: Mouse pressed left at (284, 174)
Screenshot: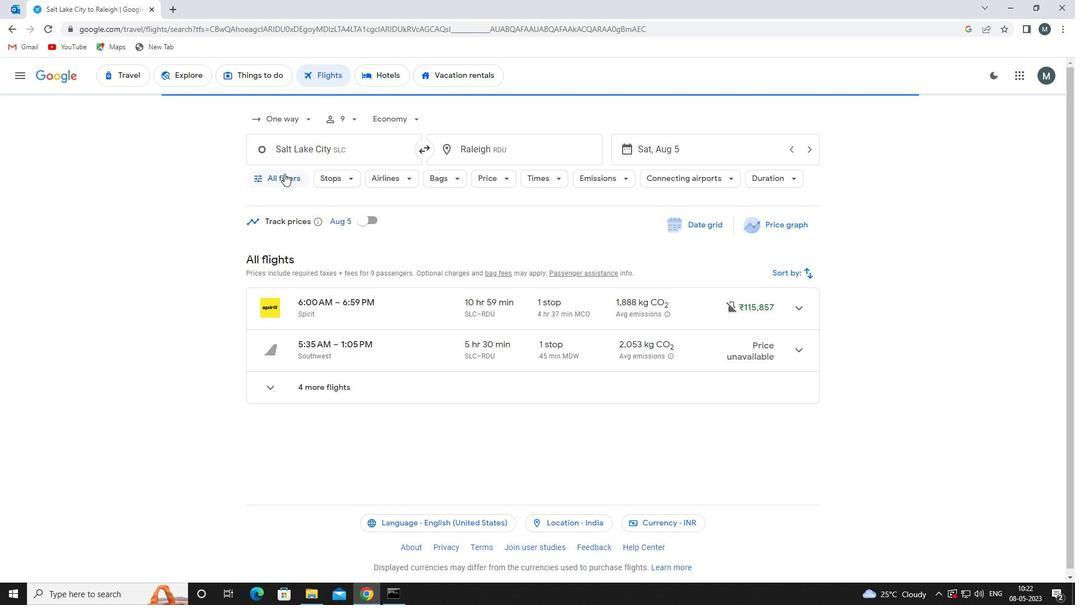 
Action: Mouse moved to (291, 235)
Screenshot: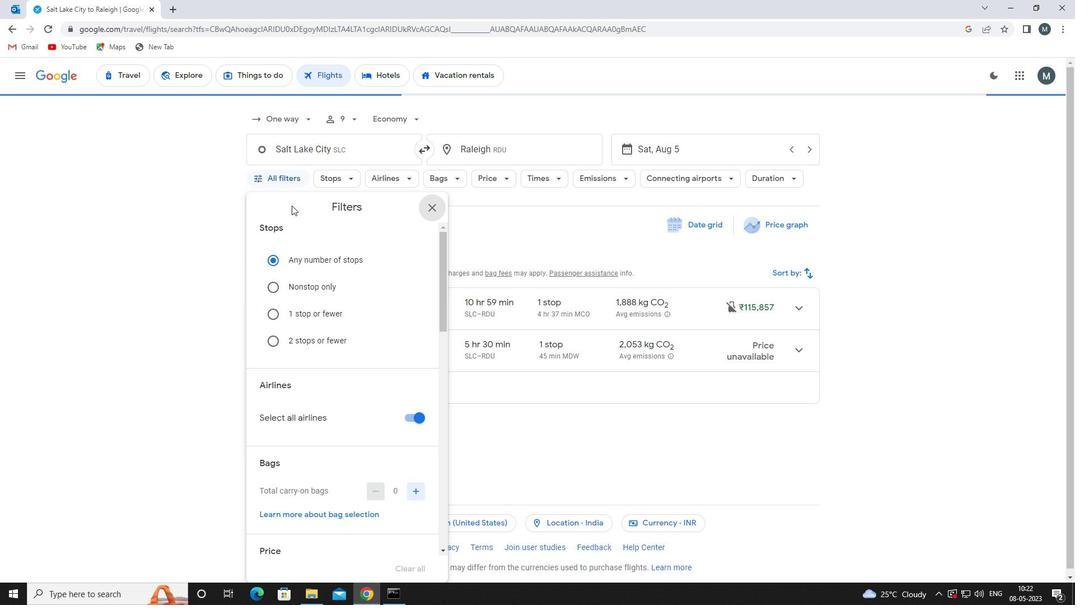 
Action: Mouse scrolled (291, 235) with delta (0, 0)
Screenshot: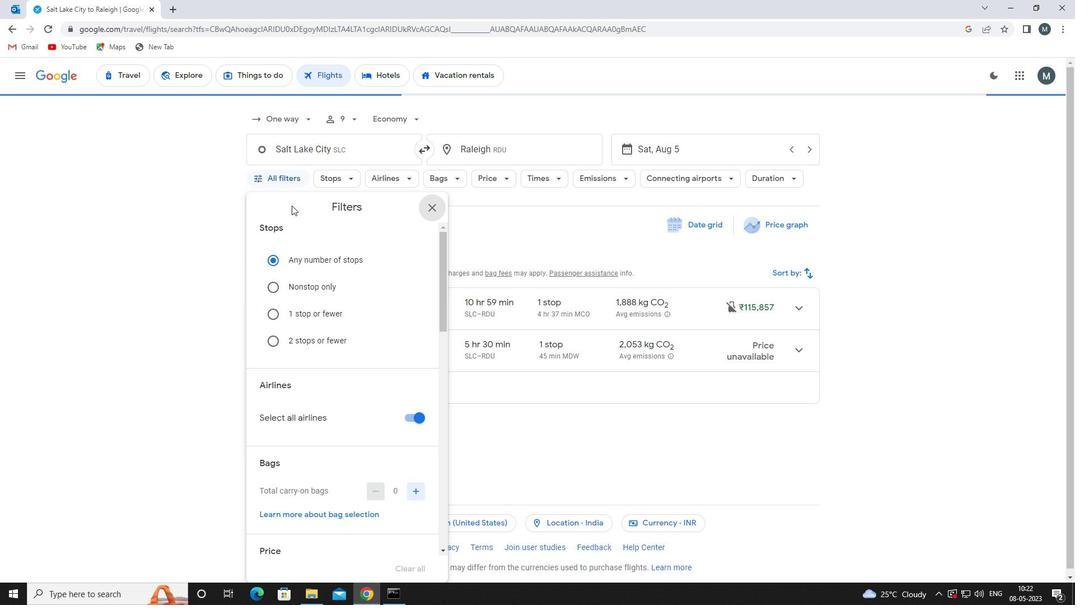 
Action: Mouse moved to (290, 242)
Screenshot: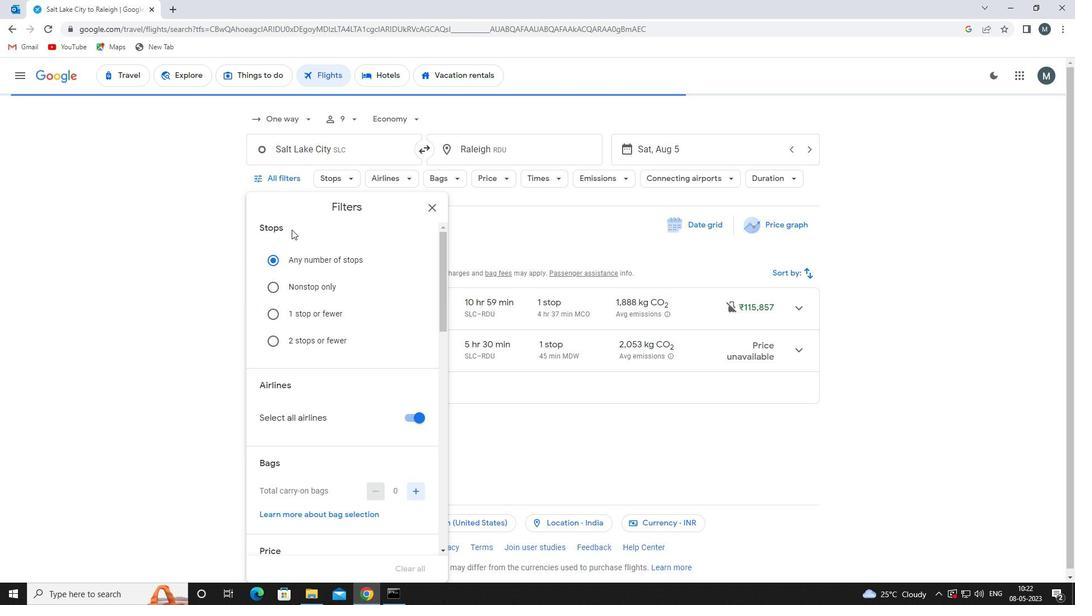 
Action: Mouse scrolled (290, 241) with delta (0, 0)
Screenshot: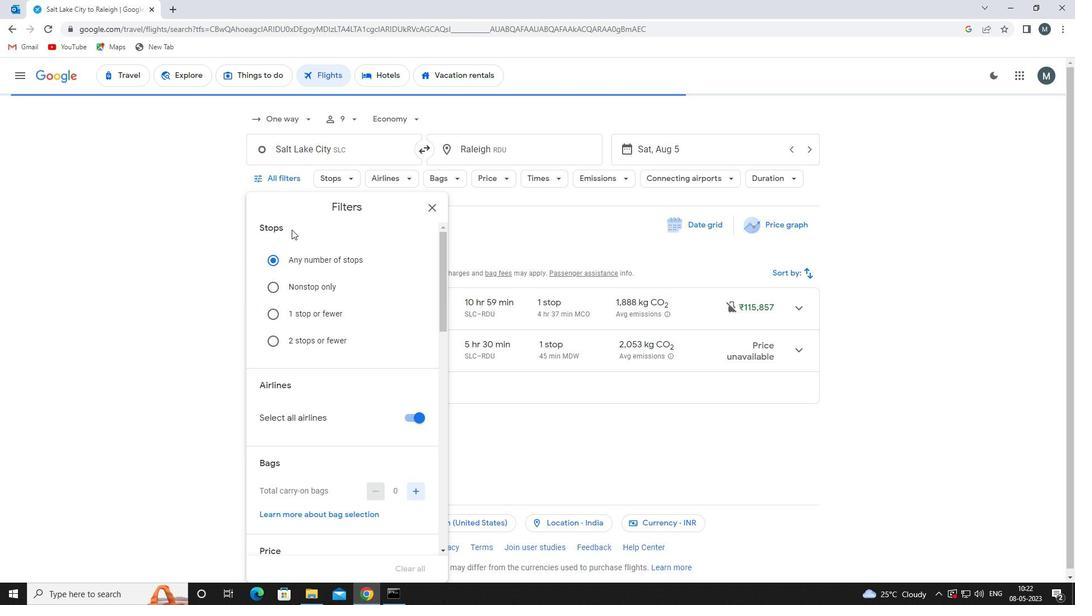 
Action: Mouse moved to (408, 304)
Screenshot: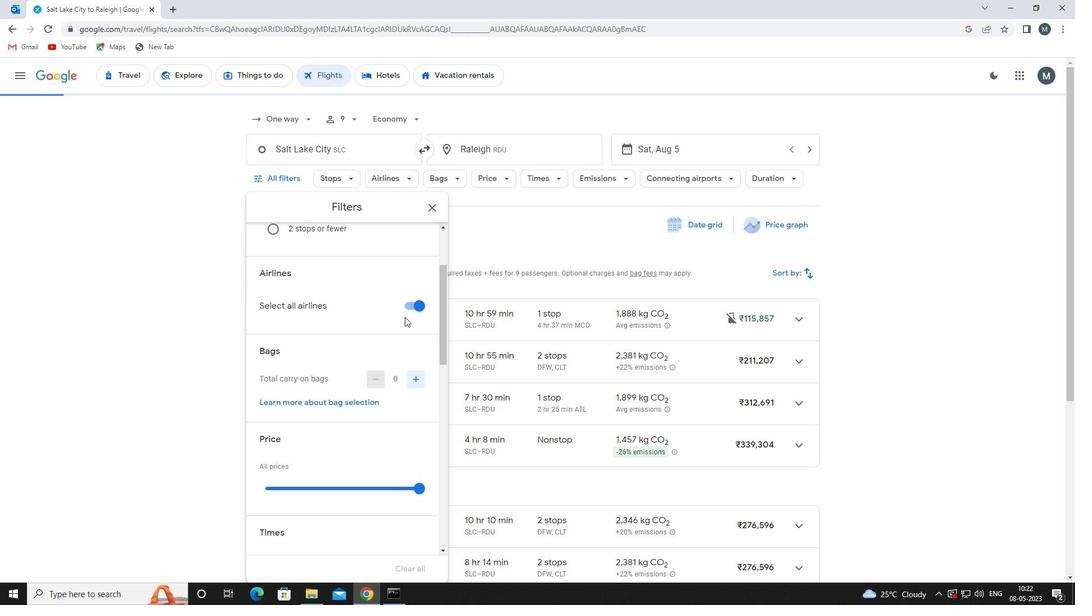 
Action: Mouse pressed left at (408, 304)
Screenshot: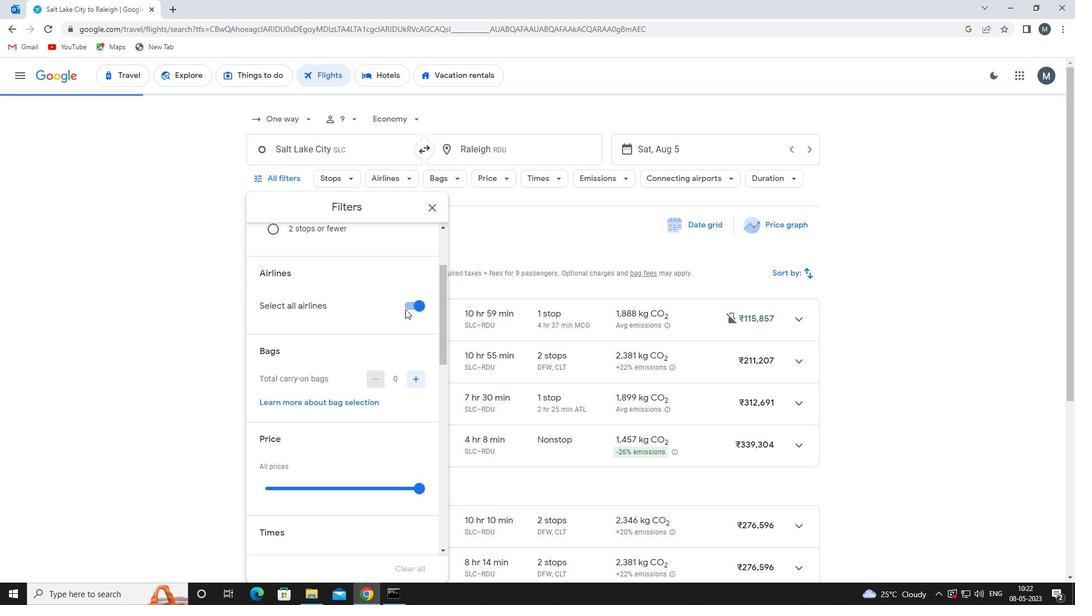 
Action: Mouse moved to (411, 301)
Screenshot: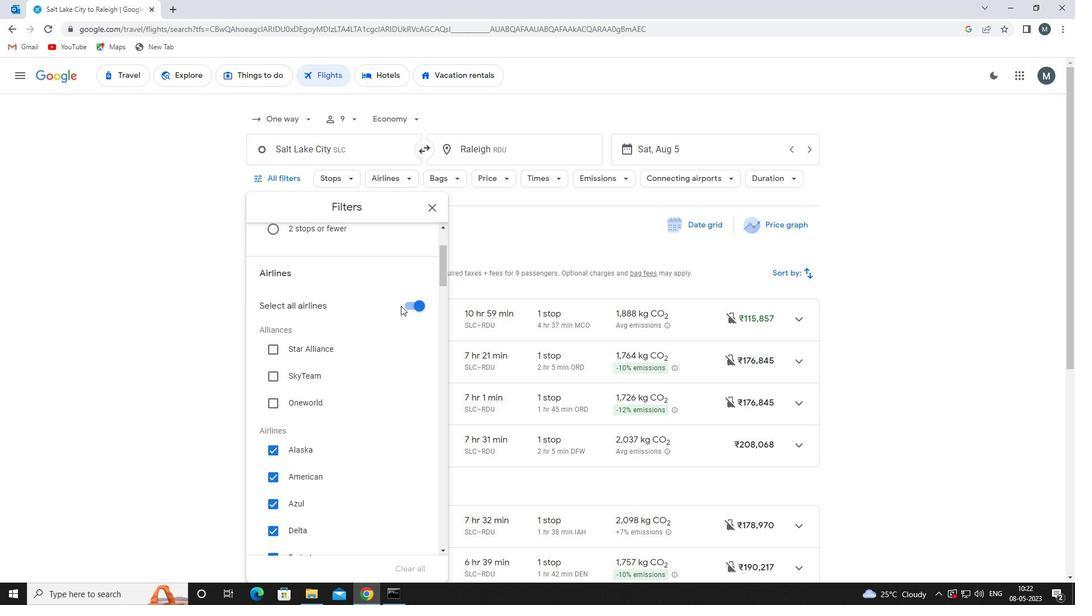 
Action: Mouse pressed left at (411, 301)
Screenshot: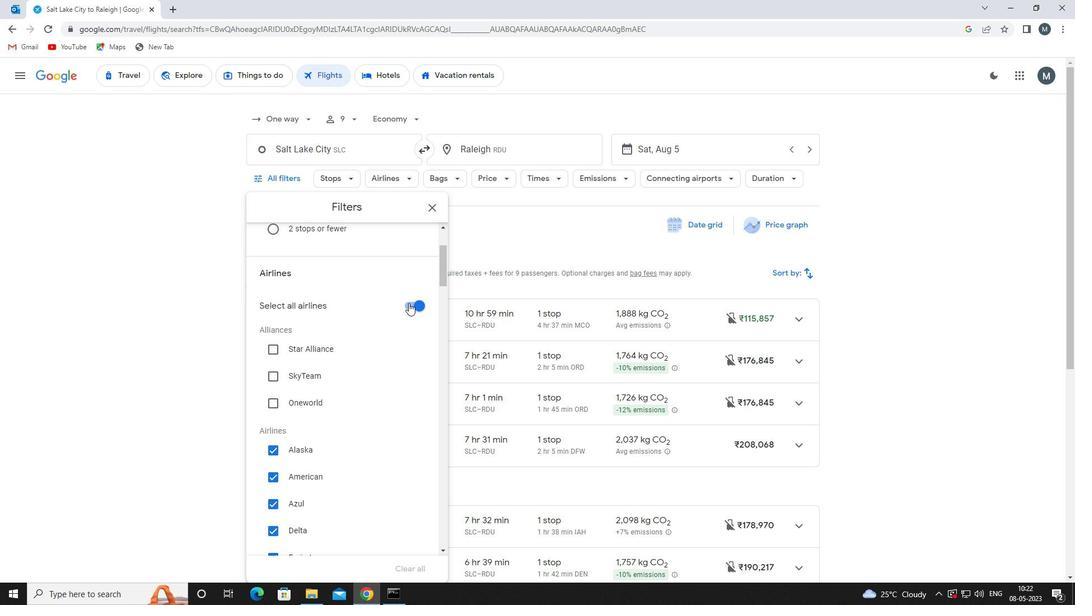 
Action: Mouse moved to (356, 318)
Screenshot: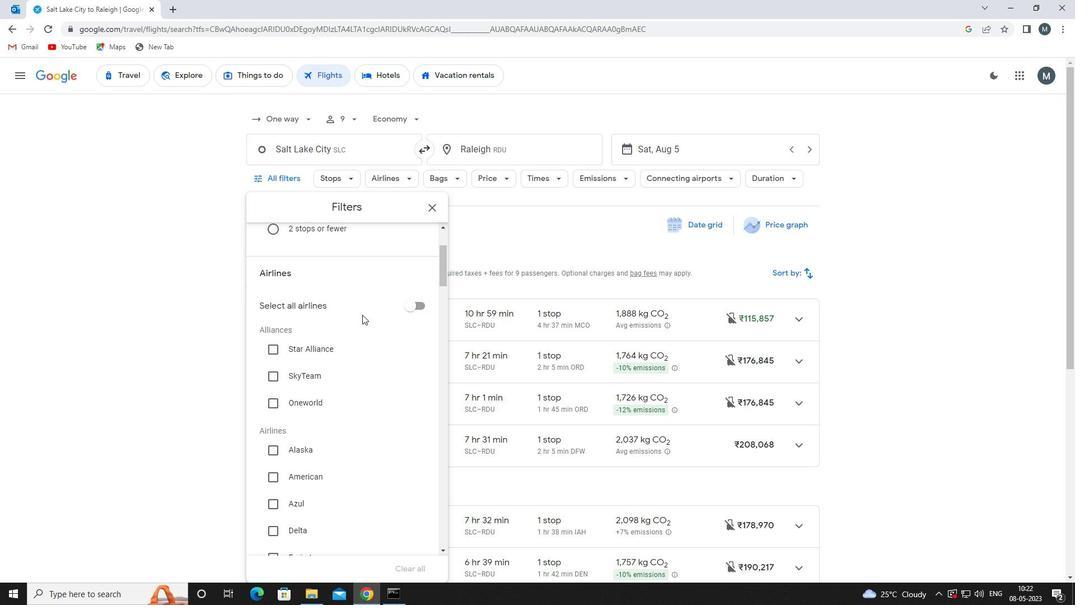 
Action: Mouse scrolled (356, 317) with delta (0, 0)
Screenshot: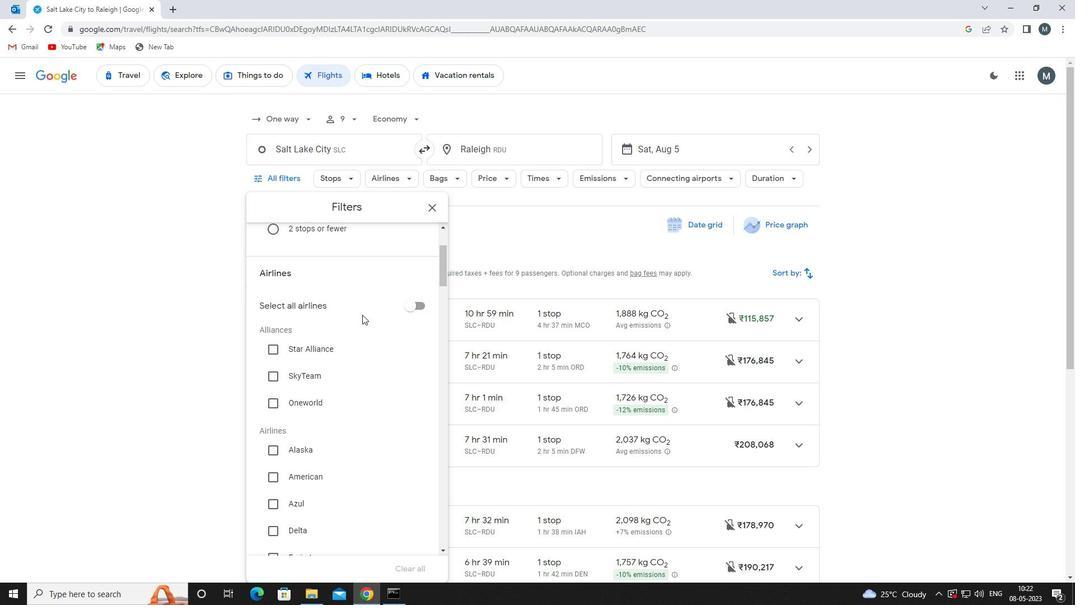 
Action: Mouse moved to (351, 322)
Screenshot: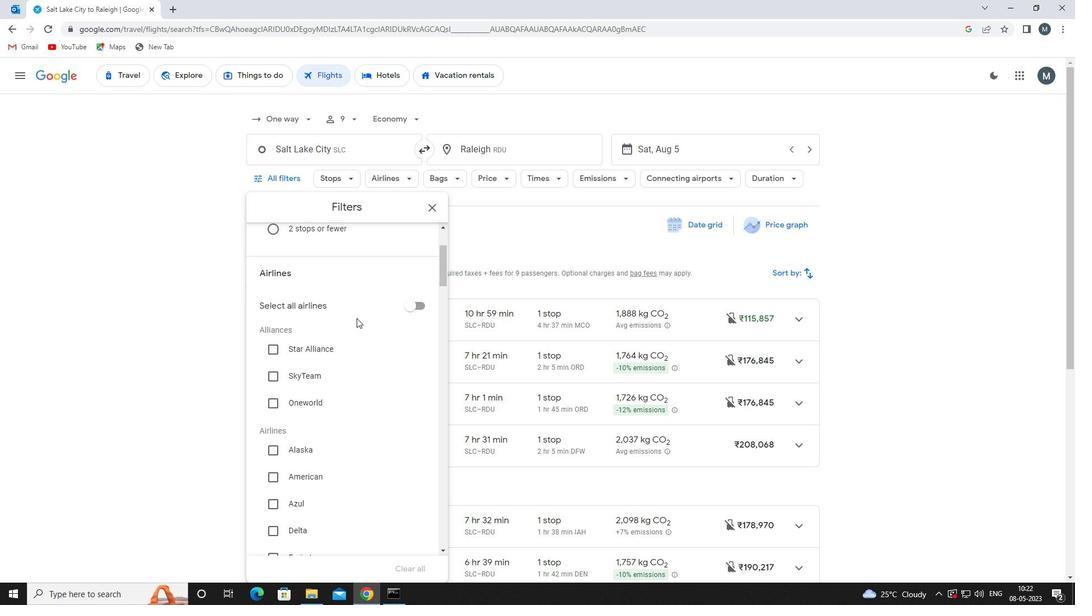 
Action: Mouse scrolled (351, 322) with delta (0, 0)
Screenshot: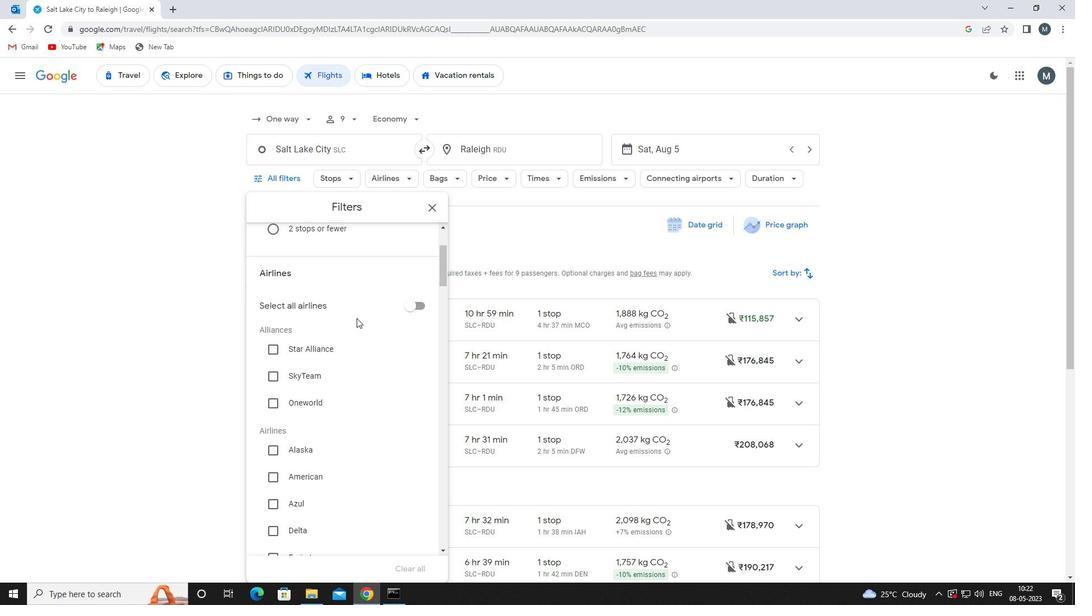 
Action: Mouse moved to (333, 364)
Screenshot: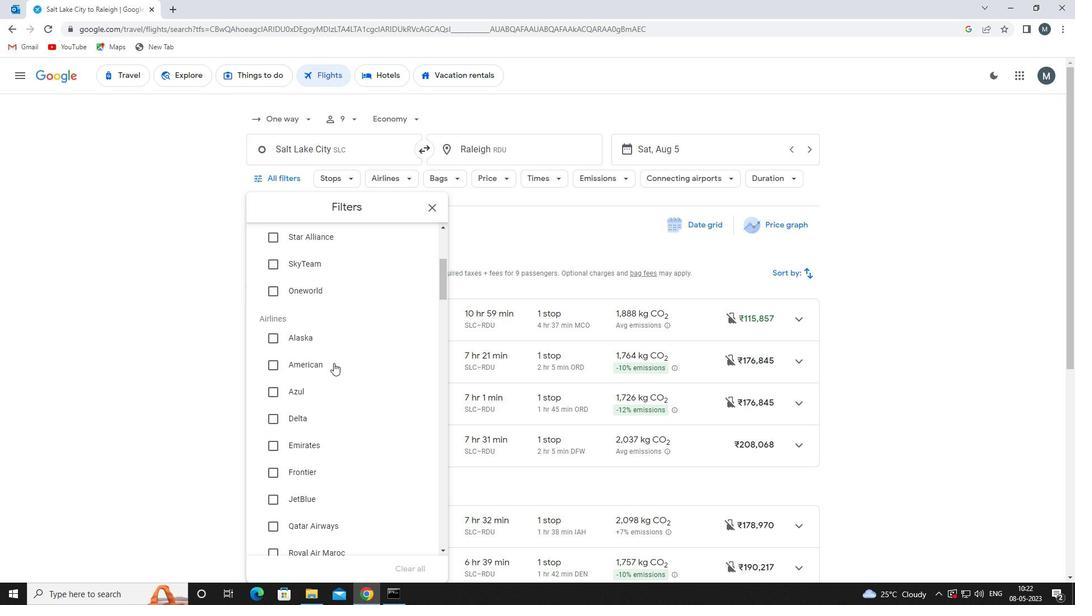 
Action: Mouse pressed left at (333, 364)
Screenshot: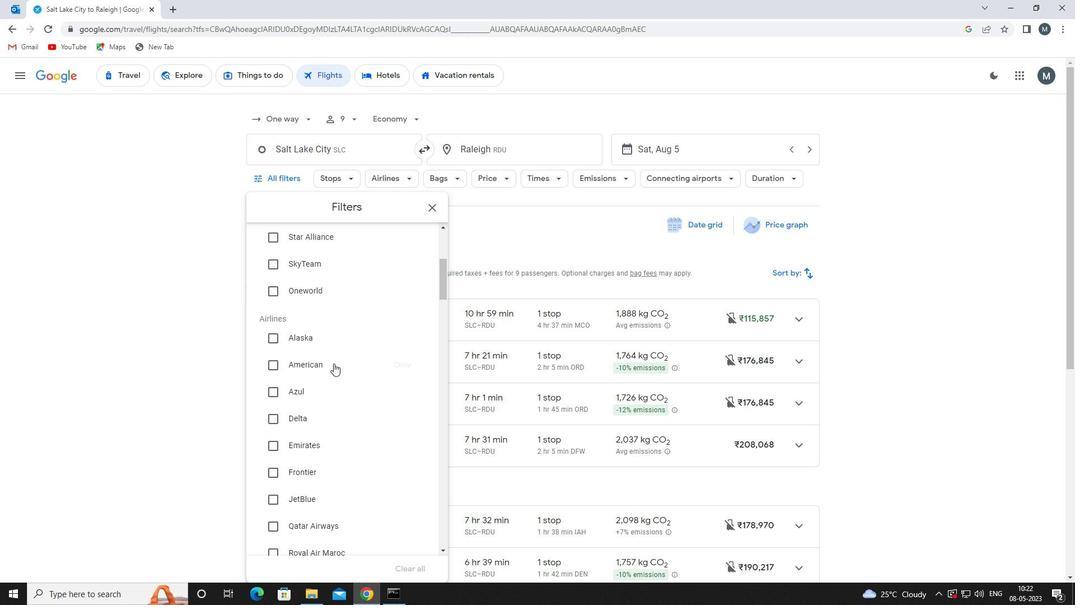 
Action: Mouse moved to (341, 352)
Screenshot: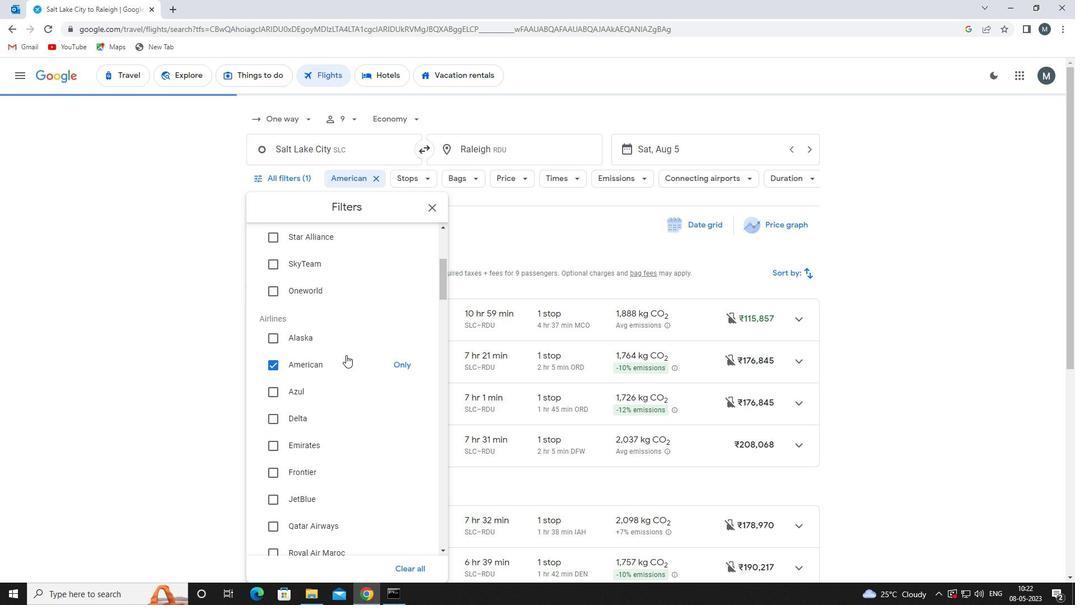 
Action: Mouse scrolled (341, 351) with delta (0, 0)
Screenshot: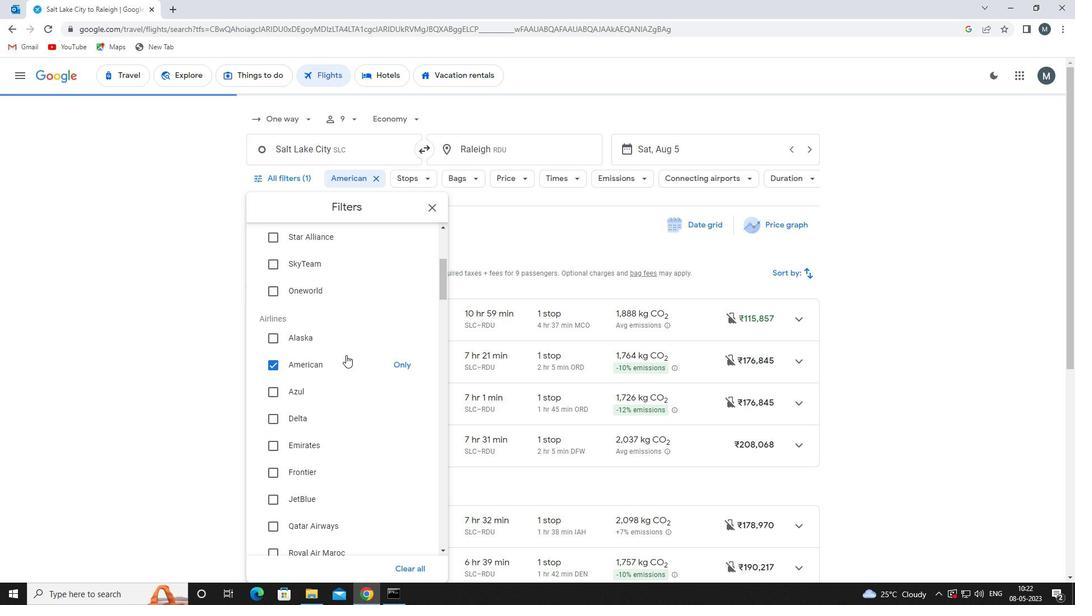 
Action: Mouse moved to (338, 352)
Screenshot: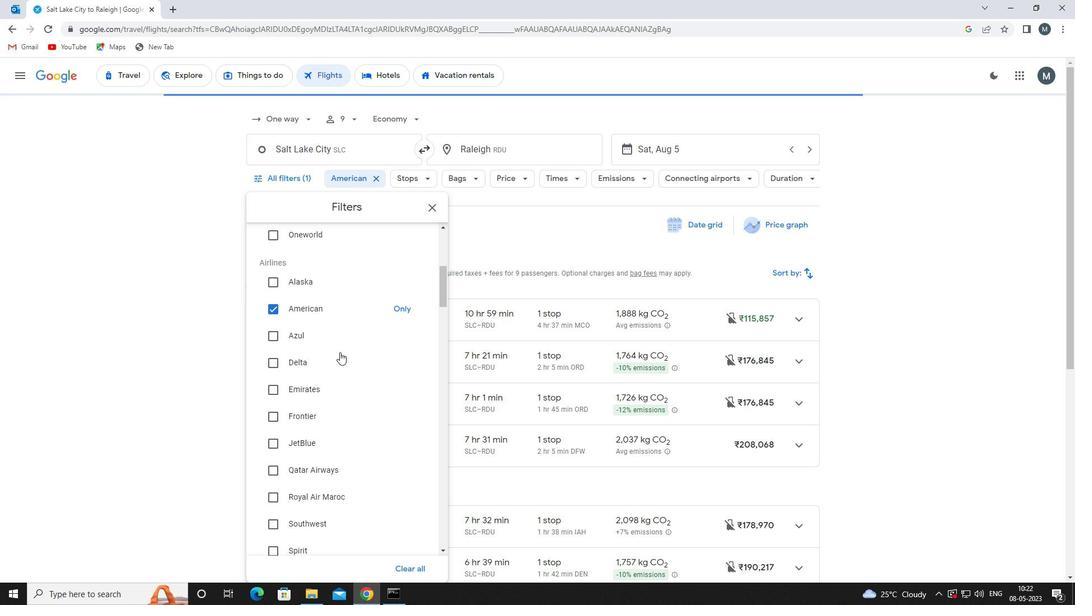 
Action: Mouse scrolled (338, 351) with delta (0, 0)
Screenshot: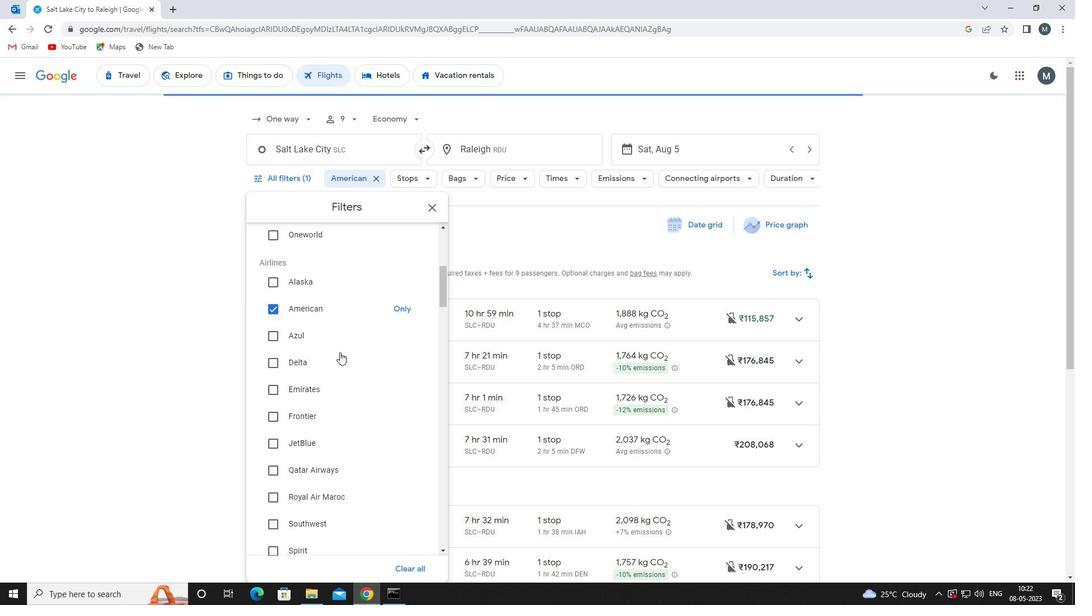 
Action: Mouse moved to (337, 352)
Screenshot: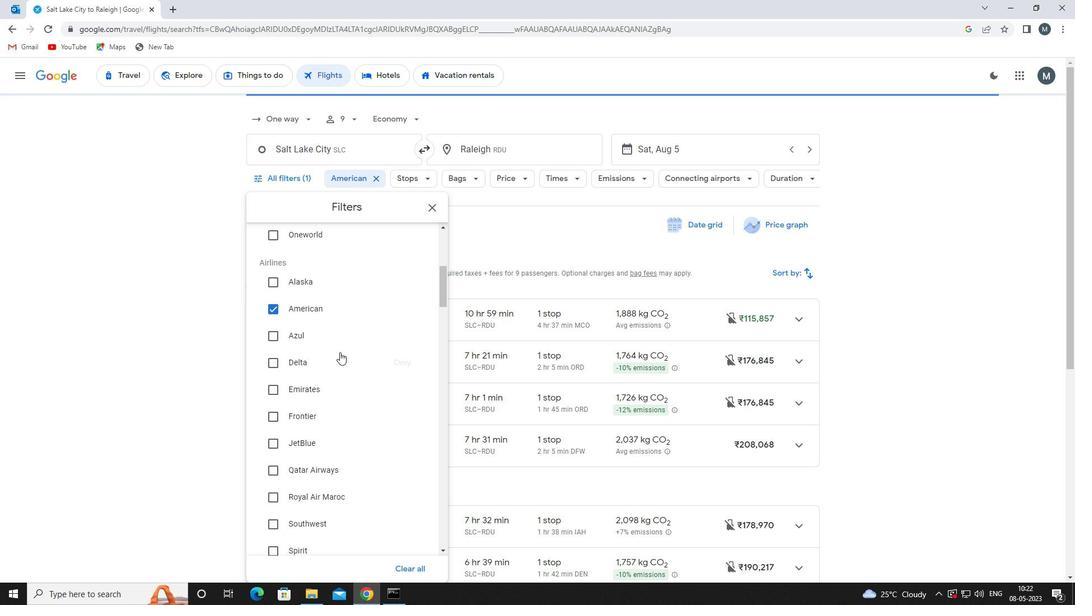 
Action: Mouse scrolled (337, 351) with delta (0, 0)
Screenshot: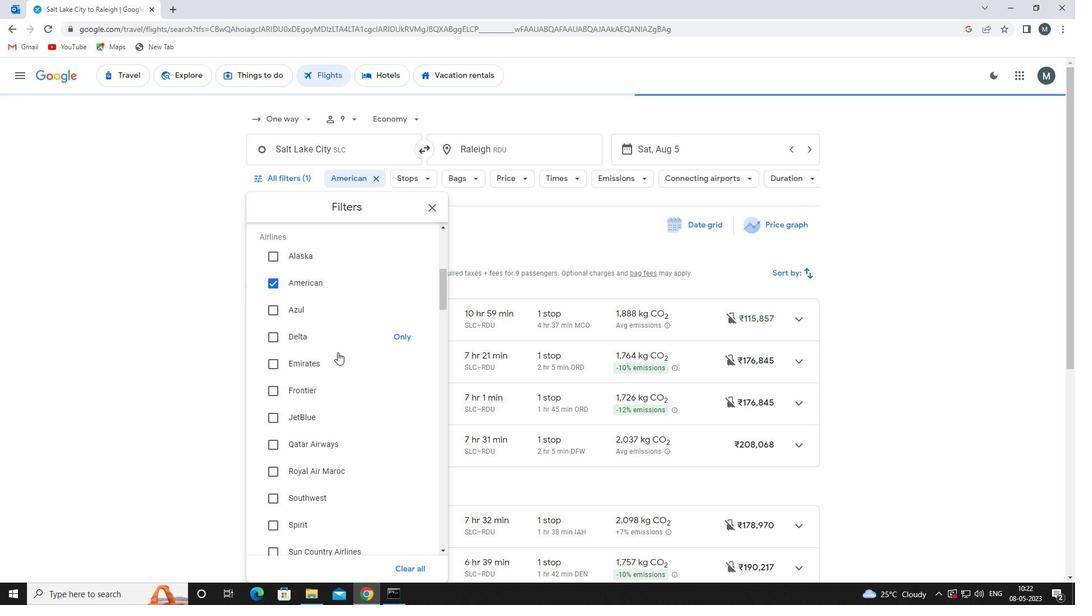 
Action: Mouse scrolled (337, 351) with delta (0, 0)
Screenshot: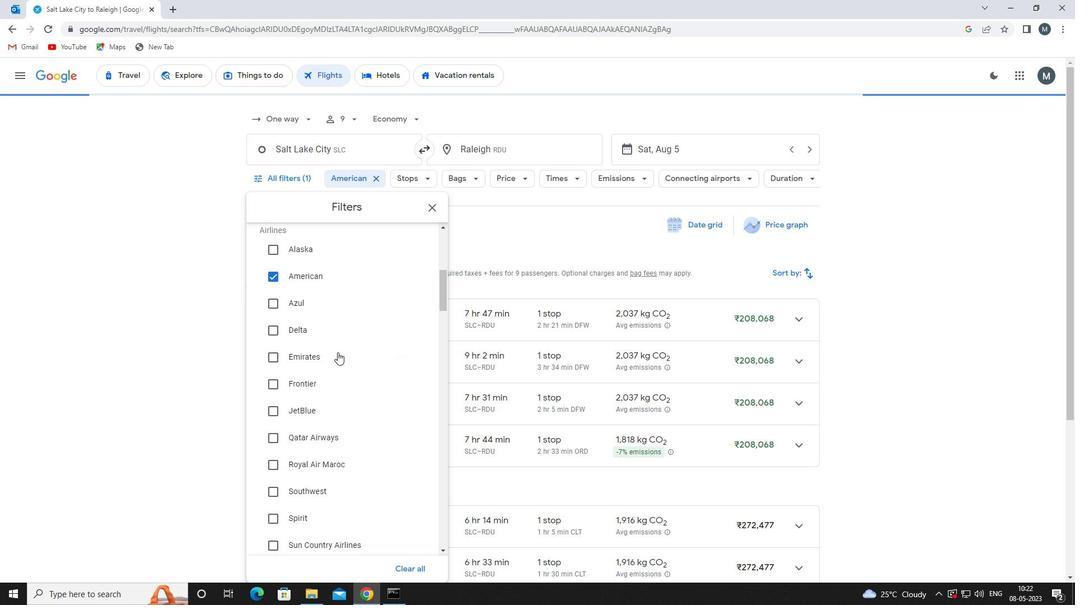 
Action: Mouse moved to (337, 352)
Screenshot: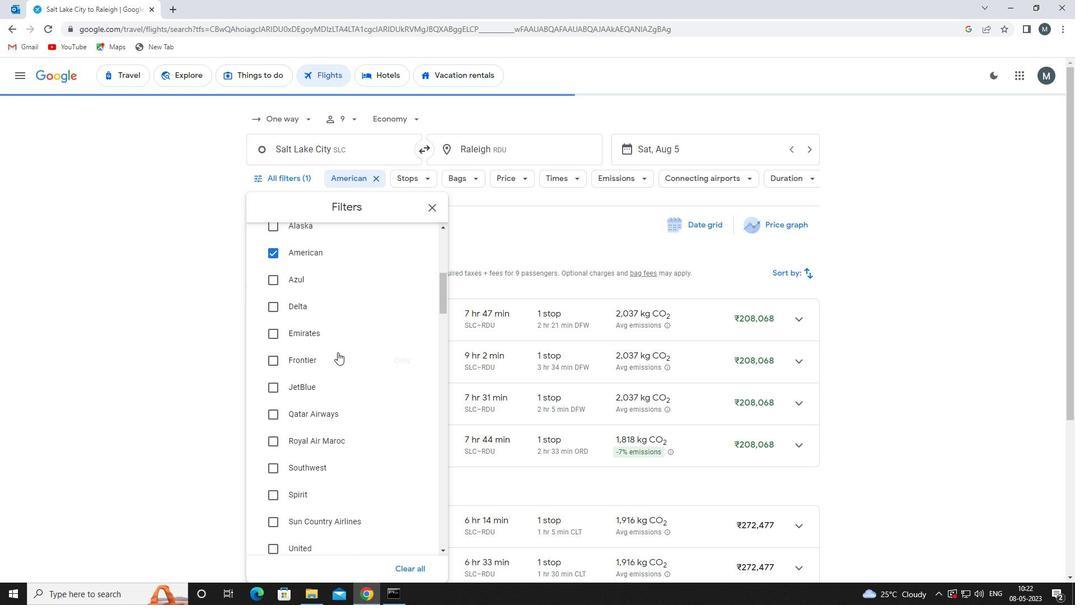 
Action: Mouse scrolled (337, 351) with delta (0, 0)
Screenshot: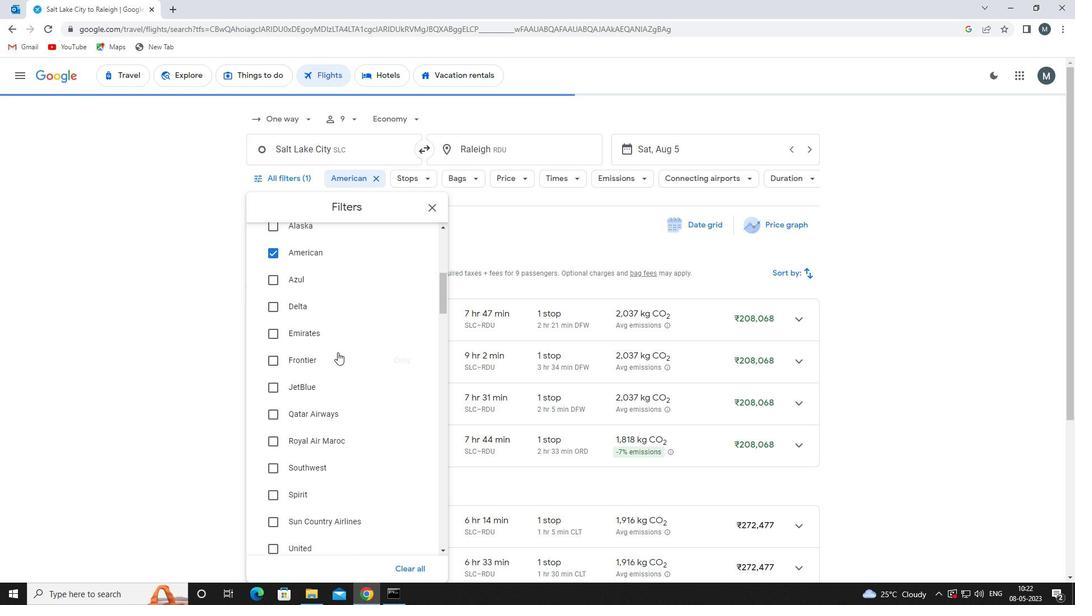 
Action: Mouse scrolled (337, 351) with delta (0, 0)
Screenshot: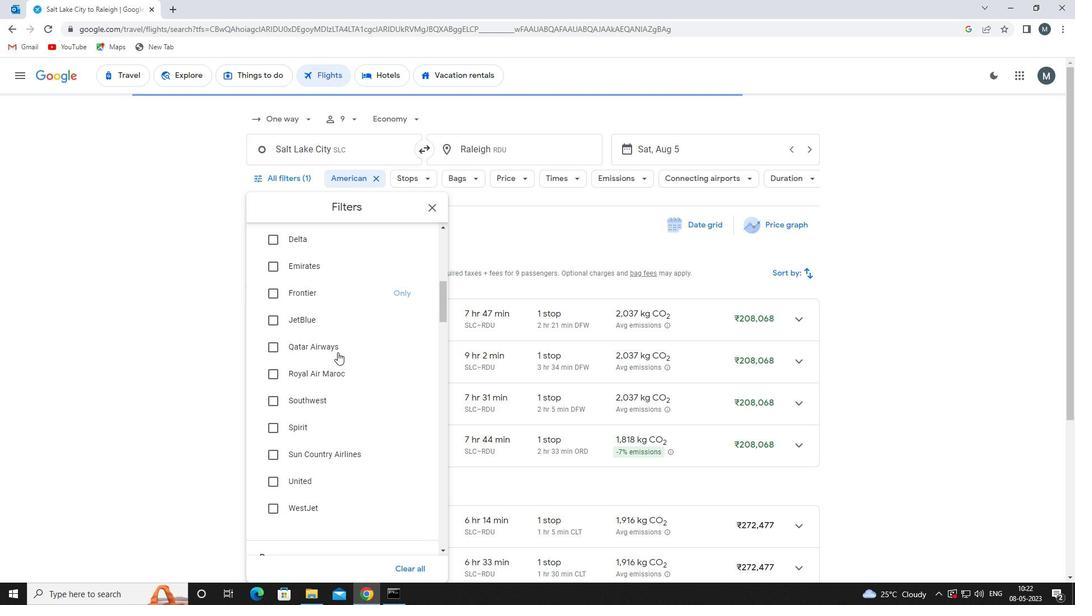 
Action: Mouse scrolled (337, 351) with delta (0, 0)
Screenshot: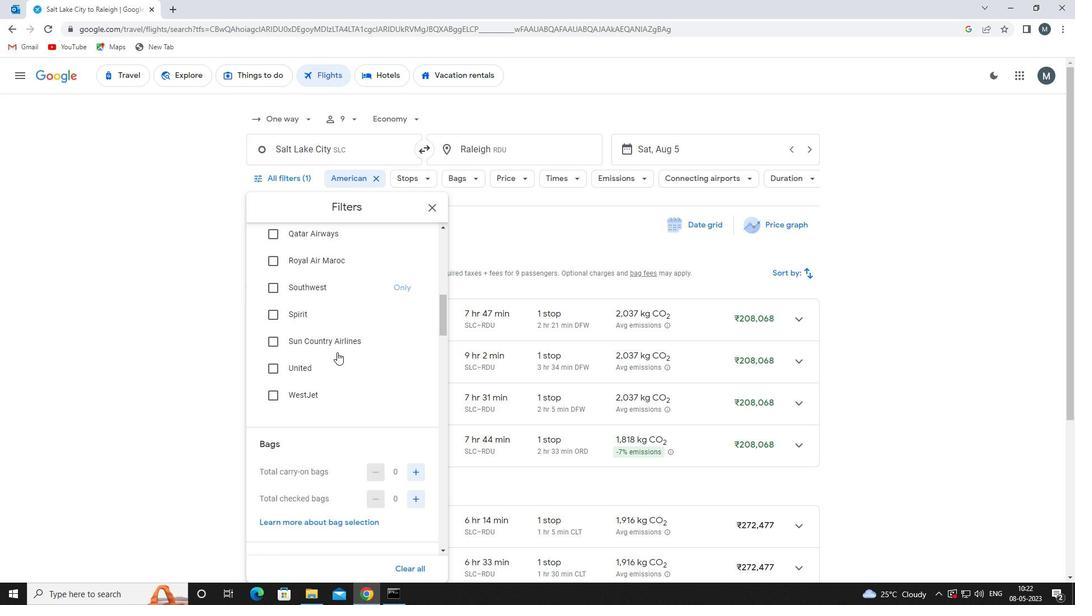 
Action: Mouse moved to (417, 367)
Screenshot: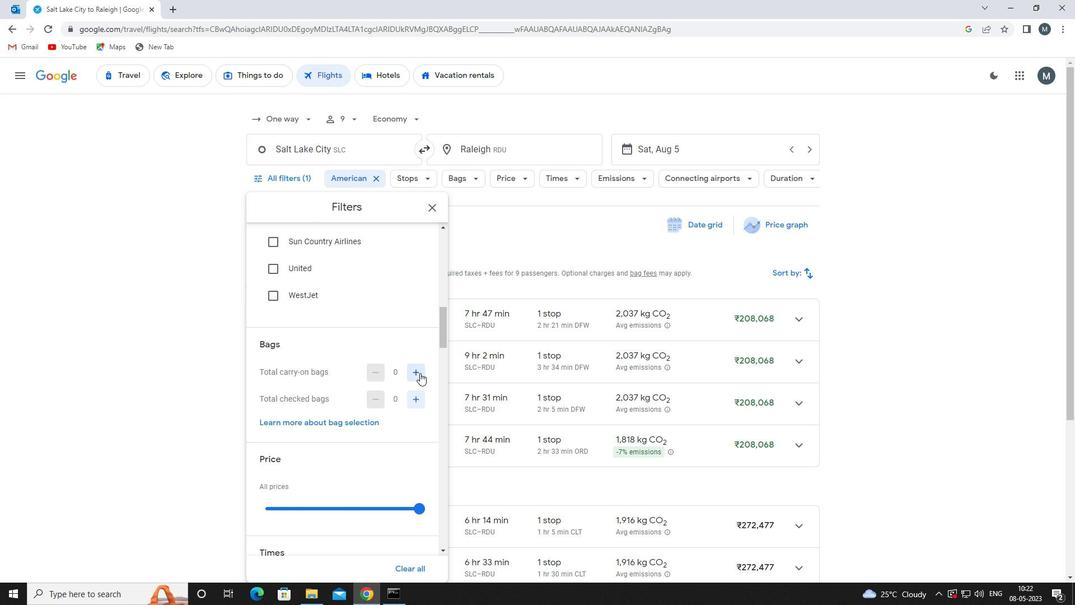 
Action: Mouse pressed left at (417, 367)
Screenshot: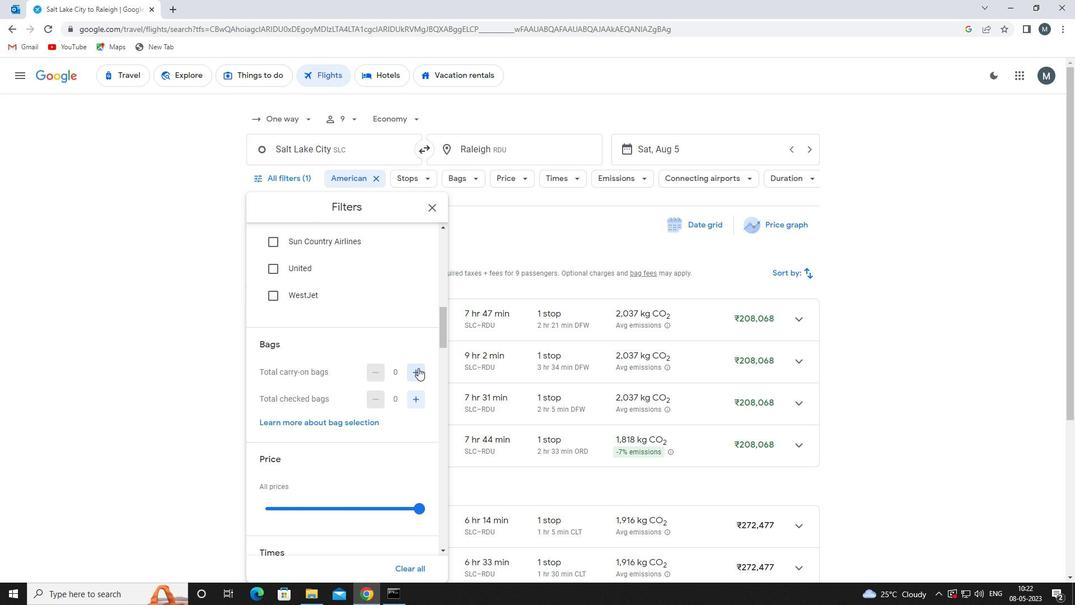 
Action: Mouse pressed left at (417, 367)
Screenshot: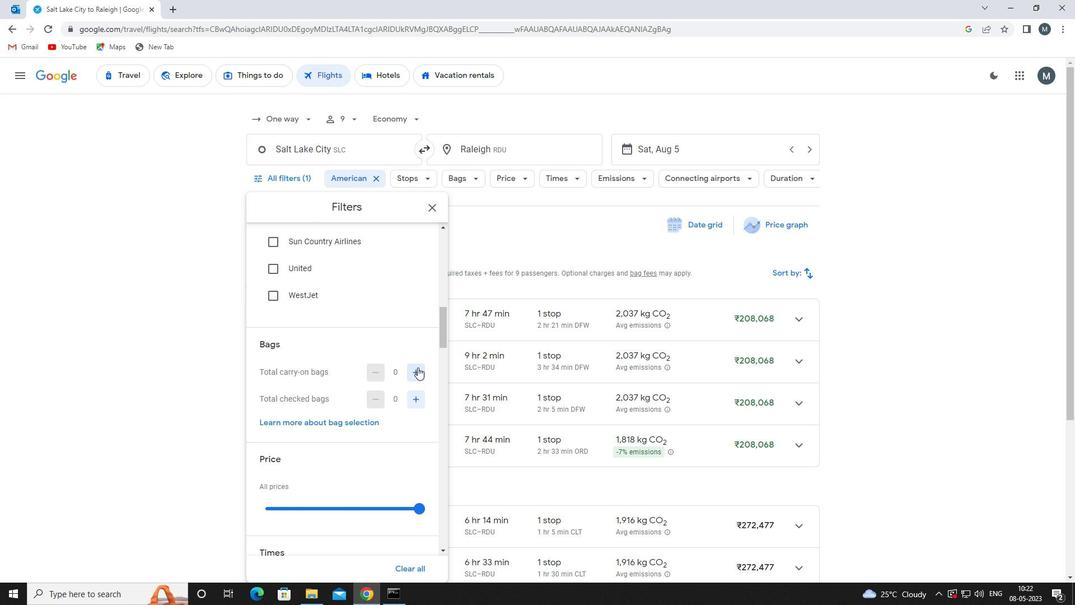 
Action: Mouse moved to (355, 345)
Screenshot: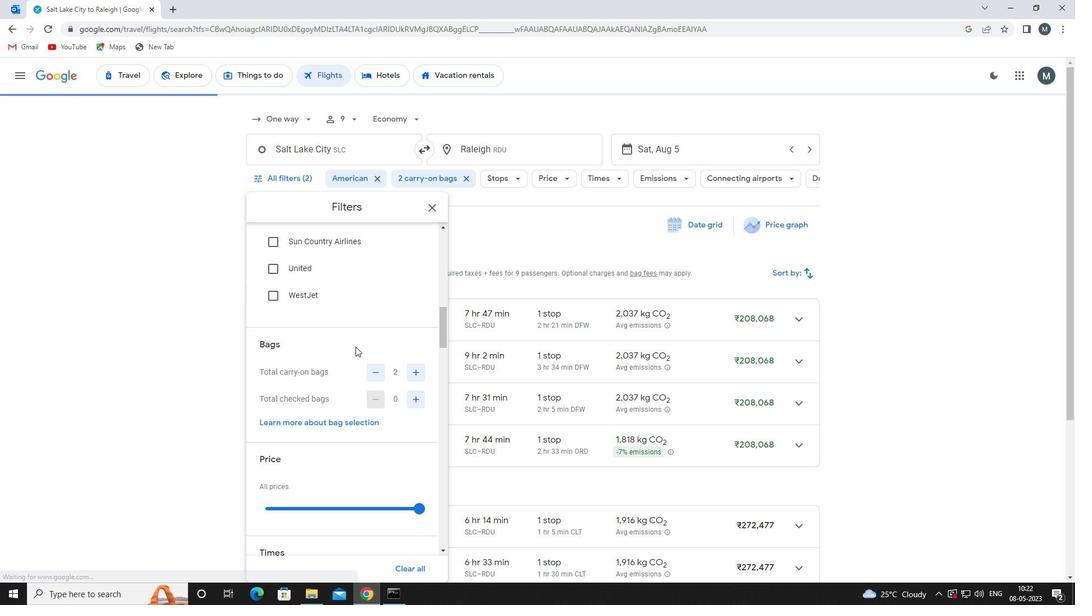 
Action: Mouse scrolled (355, 345) with delta (0, 0)
Screenshot: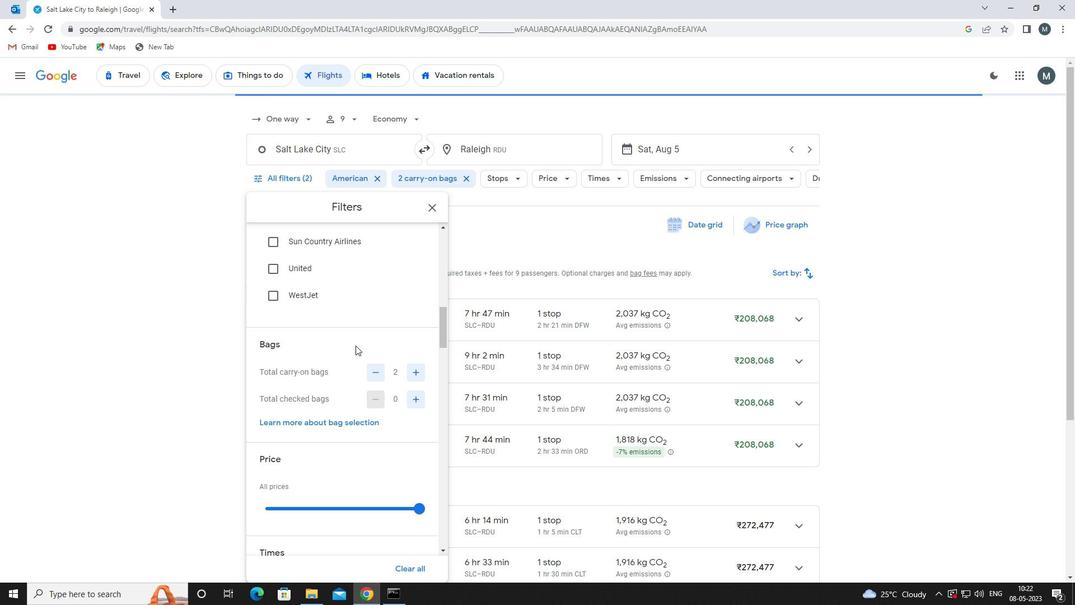 
Action: Mouse moved to (354, 345)
Screenshot: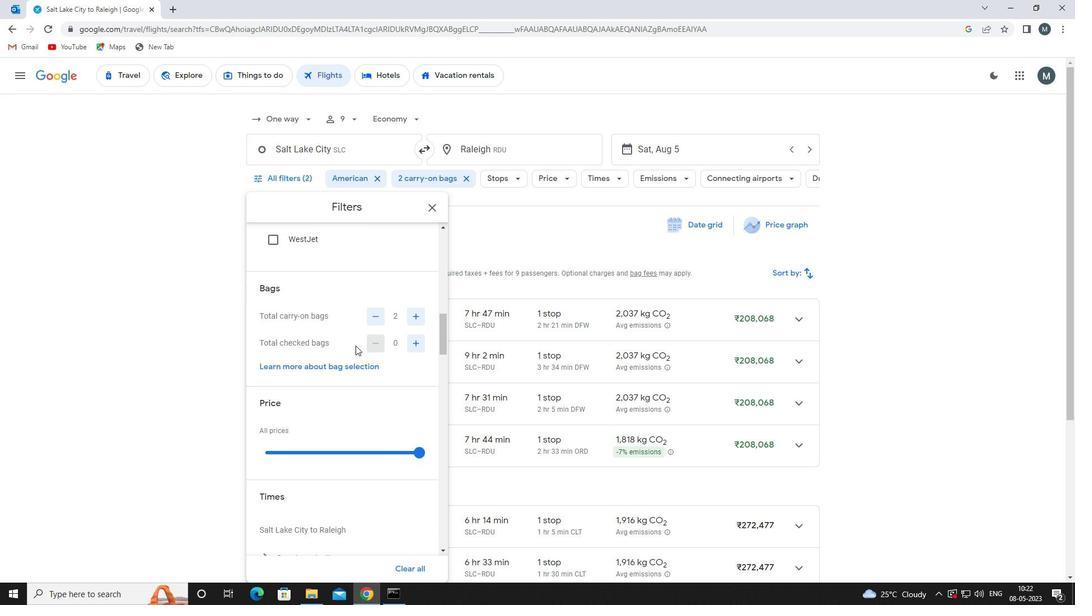 
Action: Mouse scrolled (354, 345) with delta (0, 0)
Screenshot: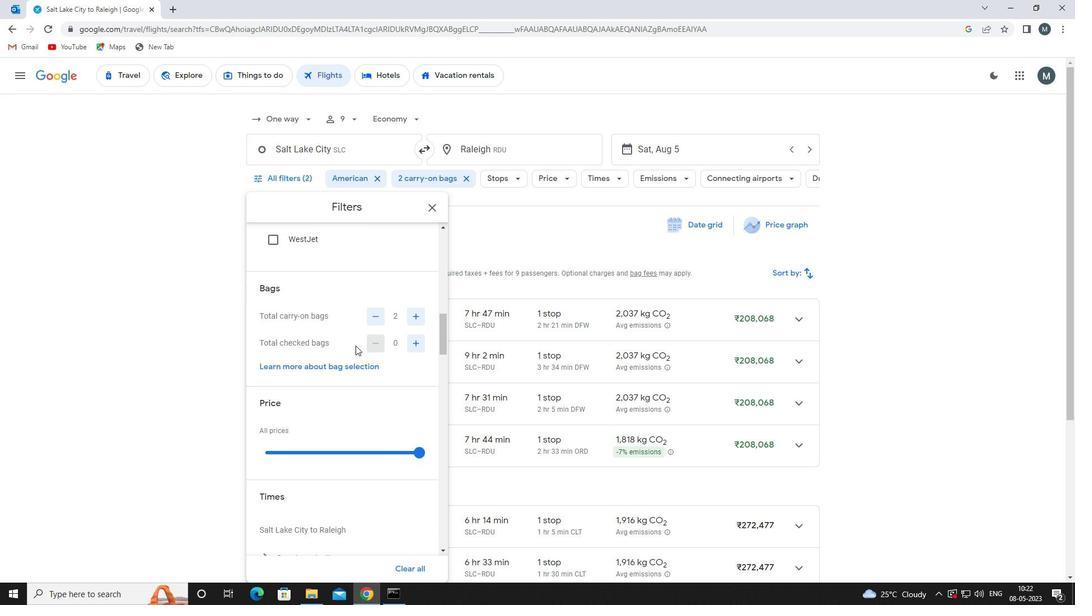 
Action: Mouse moved to (352, 346)
Screenshot: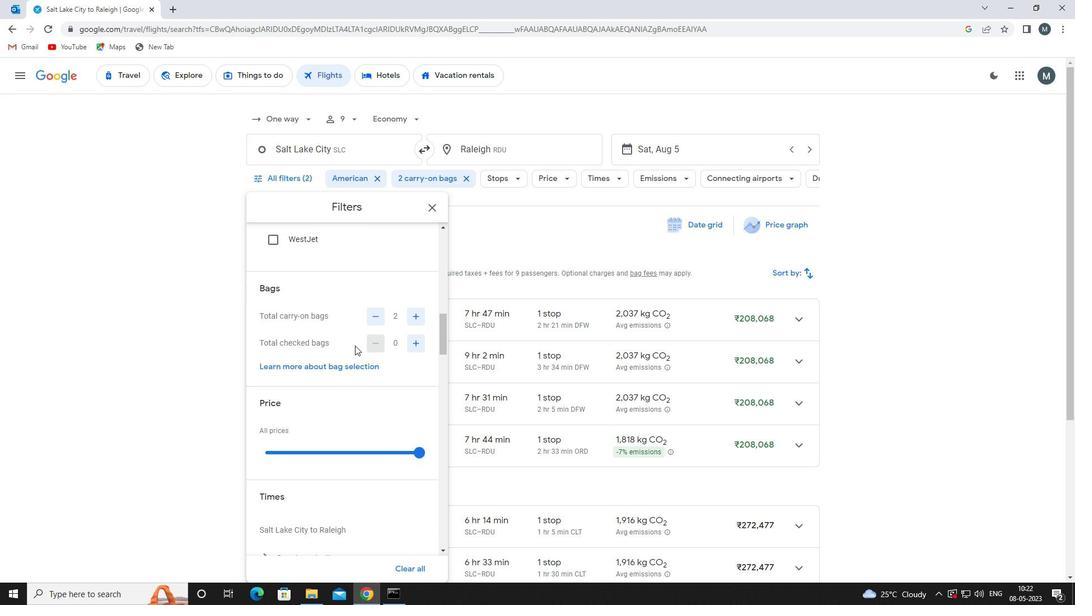 
Action: Mouse scrolled (352, 345) with delta (0, 0)
Screenshot: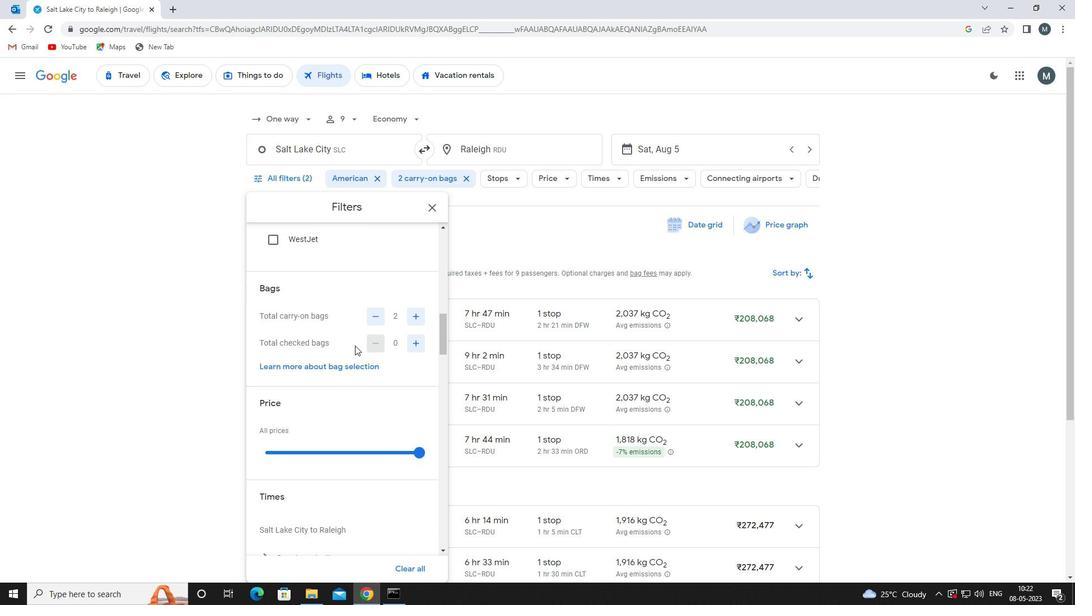 
Action: Mouse moved to (329, 342)
Screenshot: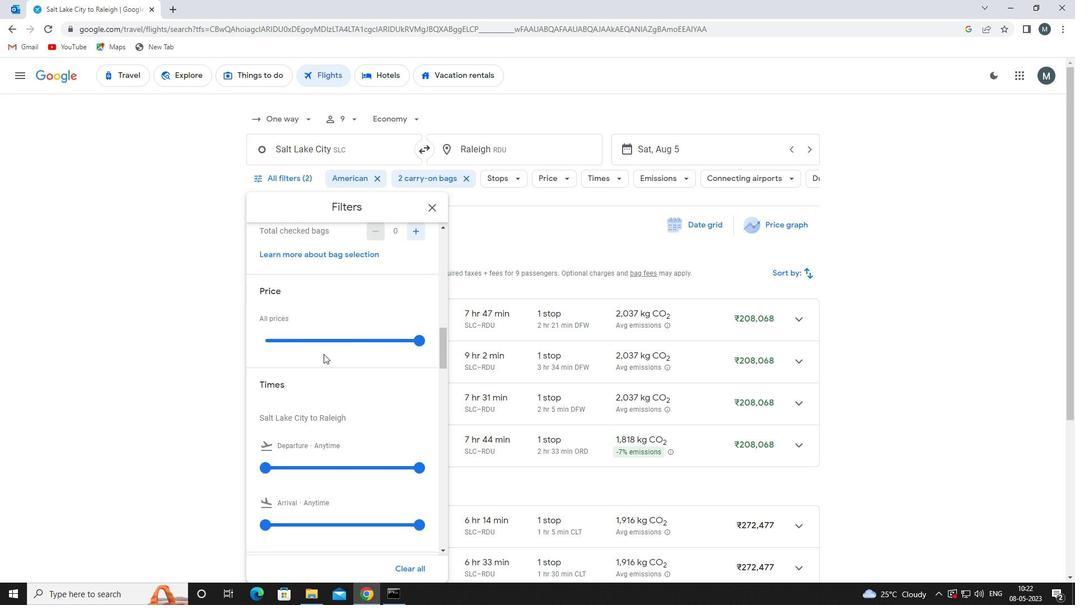 
Action: Mouse pressed left at (329, 342)
Screenshot: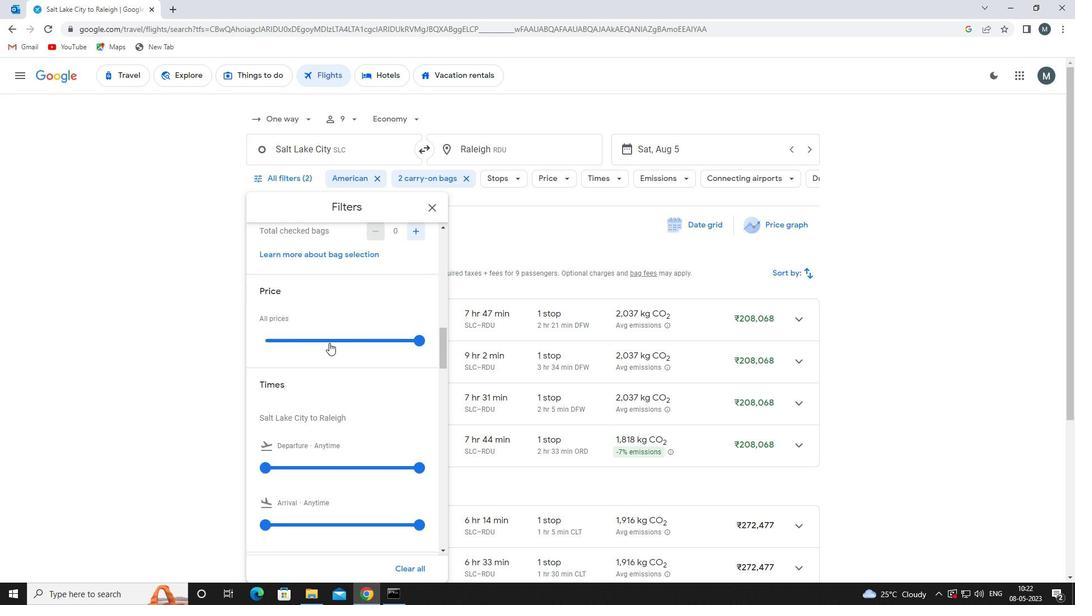 
Action: Mouse moved to (329, 341)
Screenshot: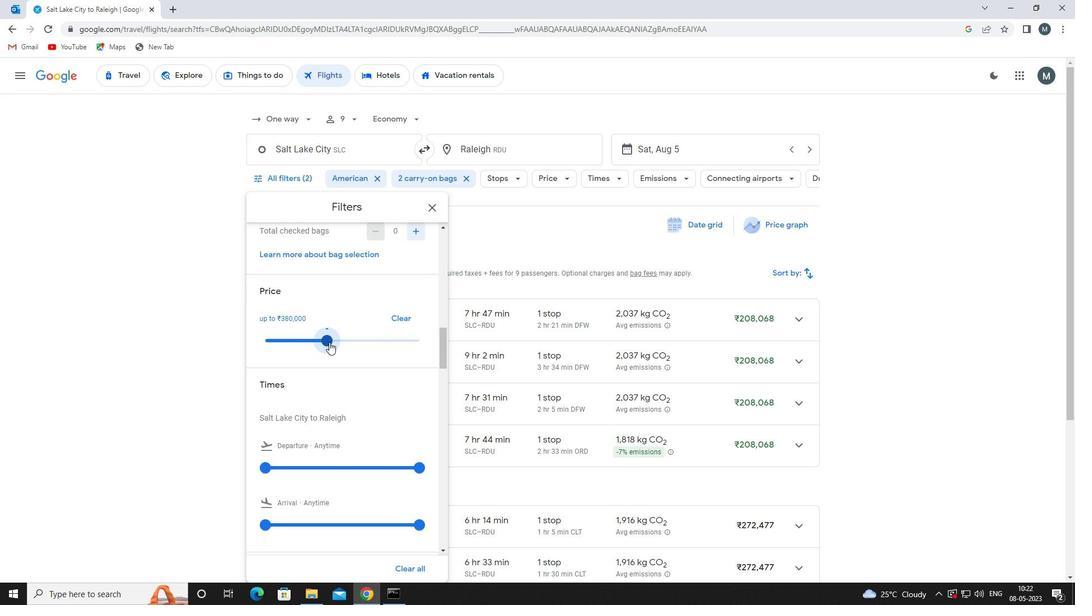 
Action: Mouse pressed left at (329, 341)
Screenshot: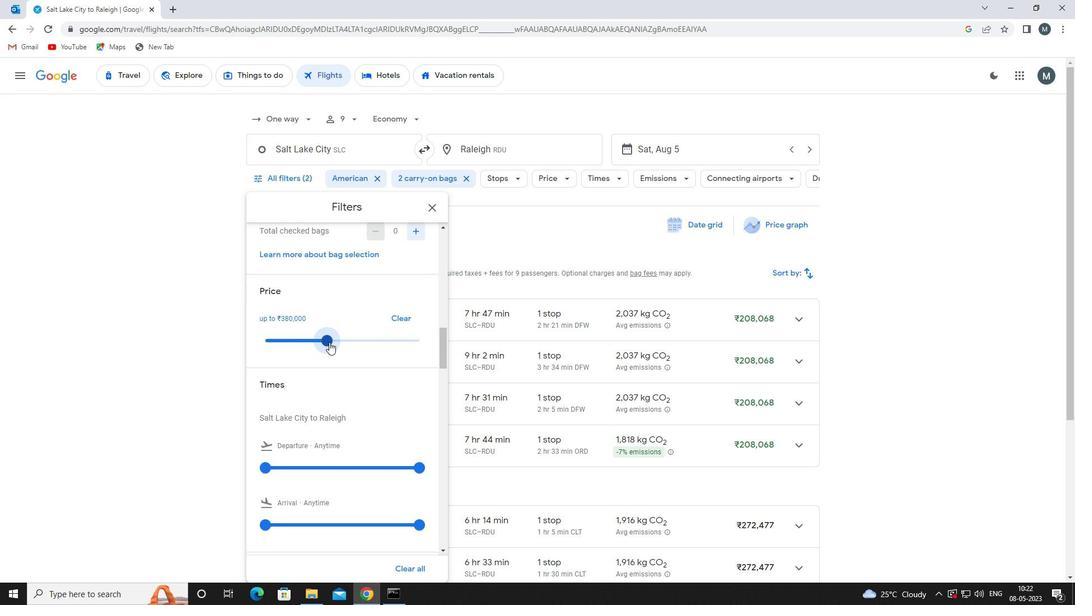 
Action: Mouse moved to (316, 330)
Screenshot: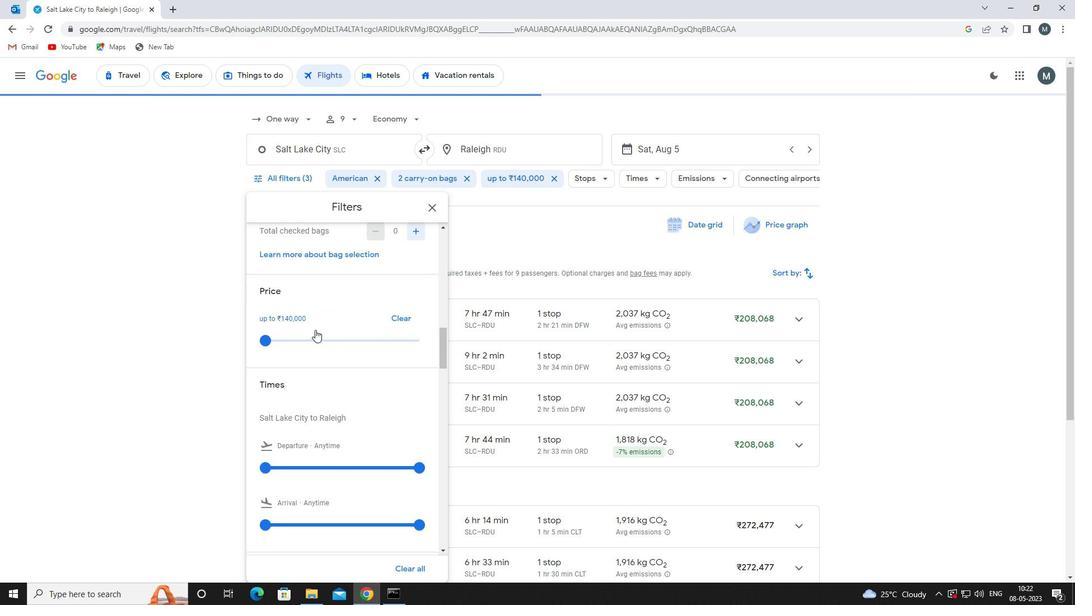 
Action: Mouse scrolled (316, 329) with delta (0, 0)
Screenshot: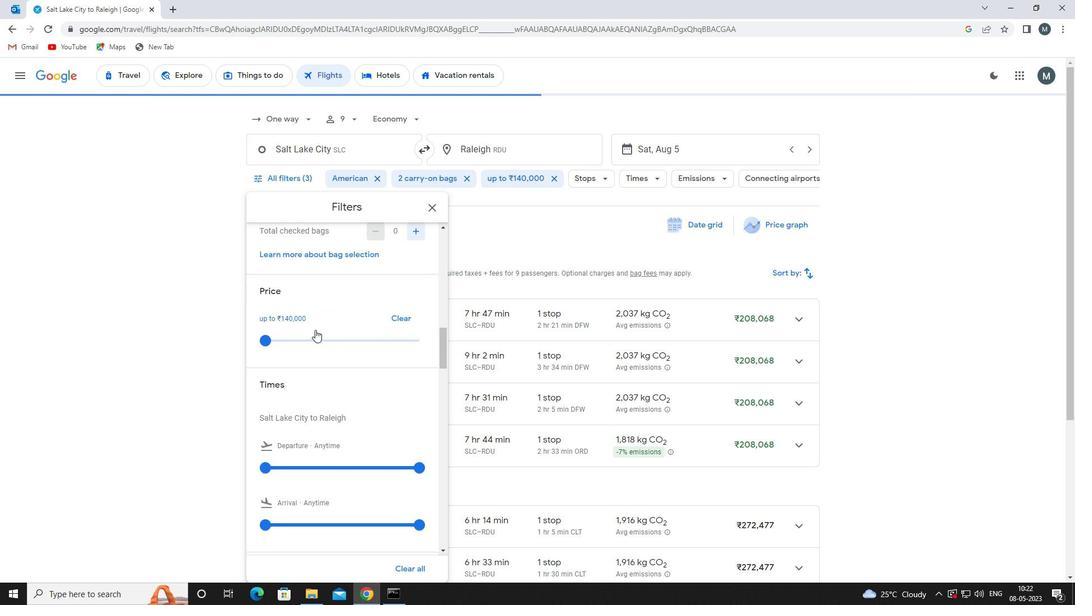 
Action: Mouse moved to (313, 330)
Screenshot: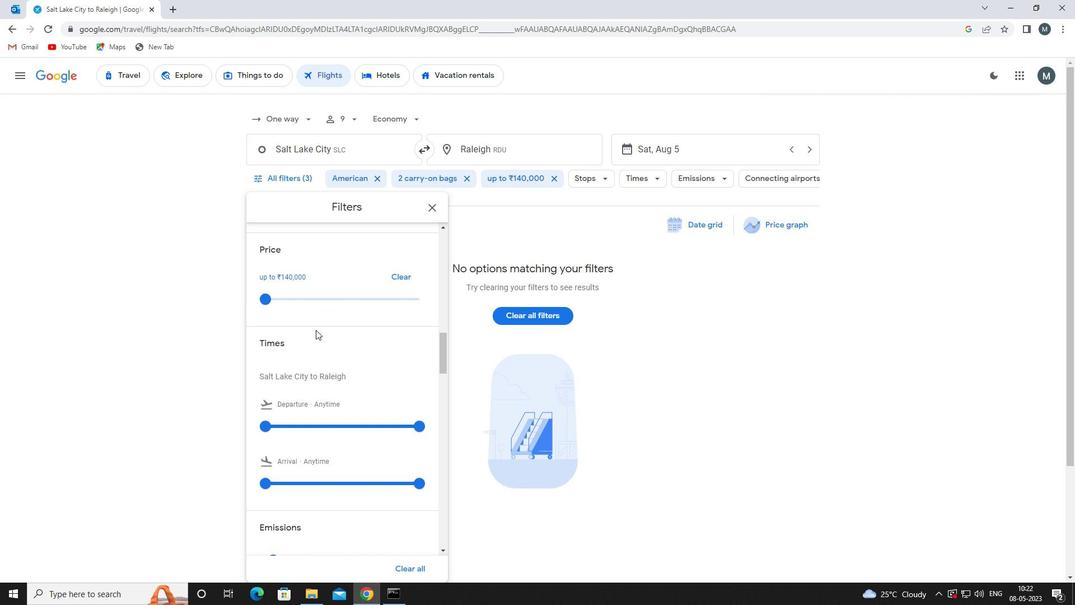 
Action: Mouse scrolled (313, 330) with delta (0, 0)
Screenshot: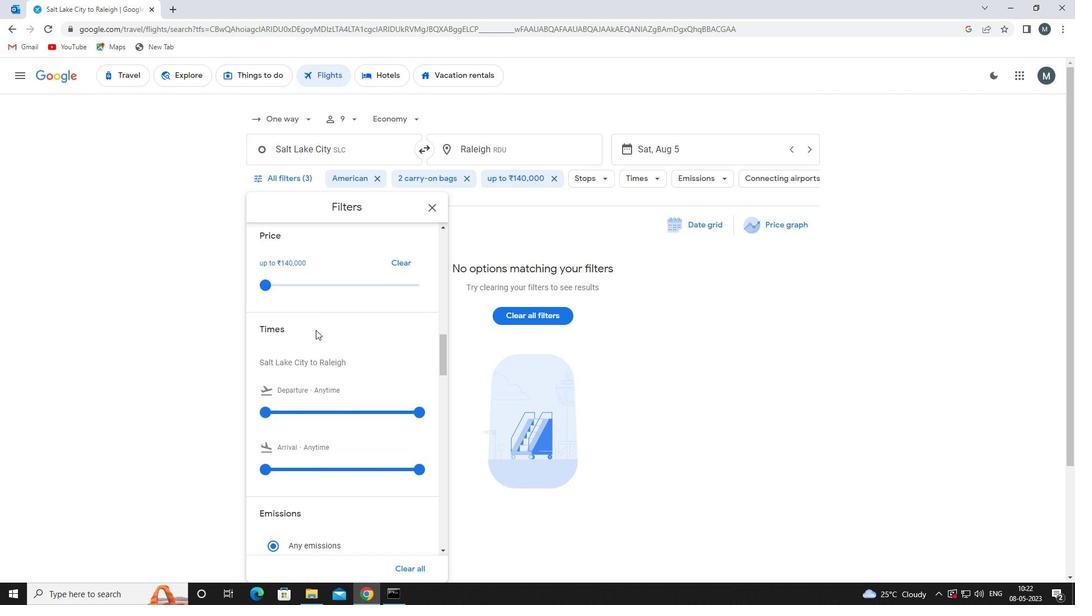 
Action: Mouse moved to (276, 354)
Screenshot: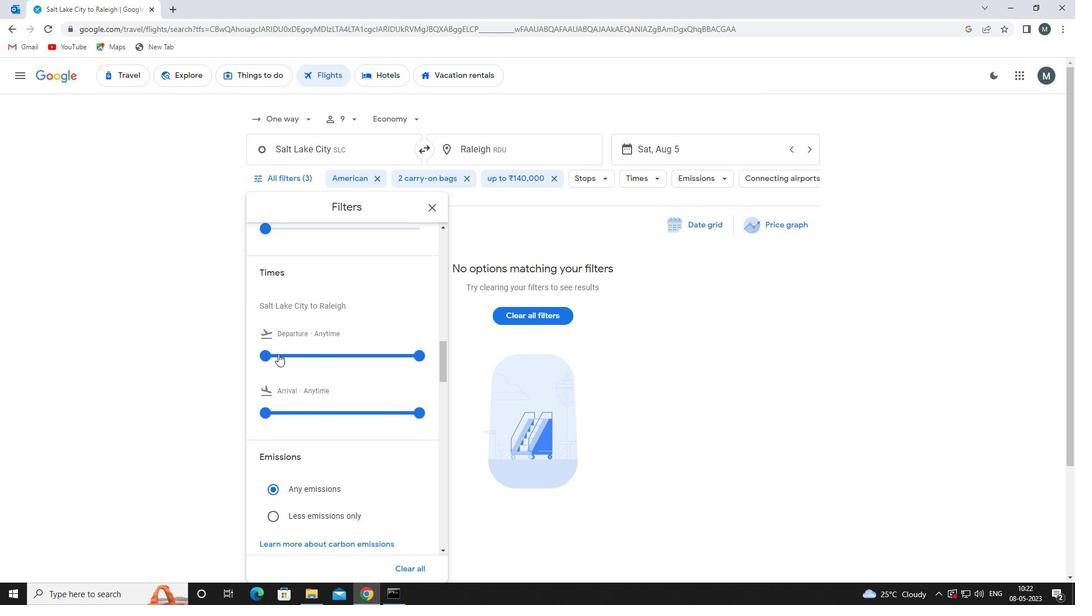 
Action: Mouse pressed left at (276, 354)
Screenshot: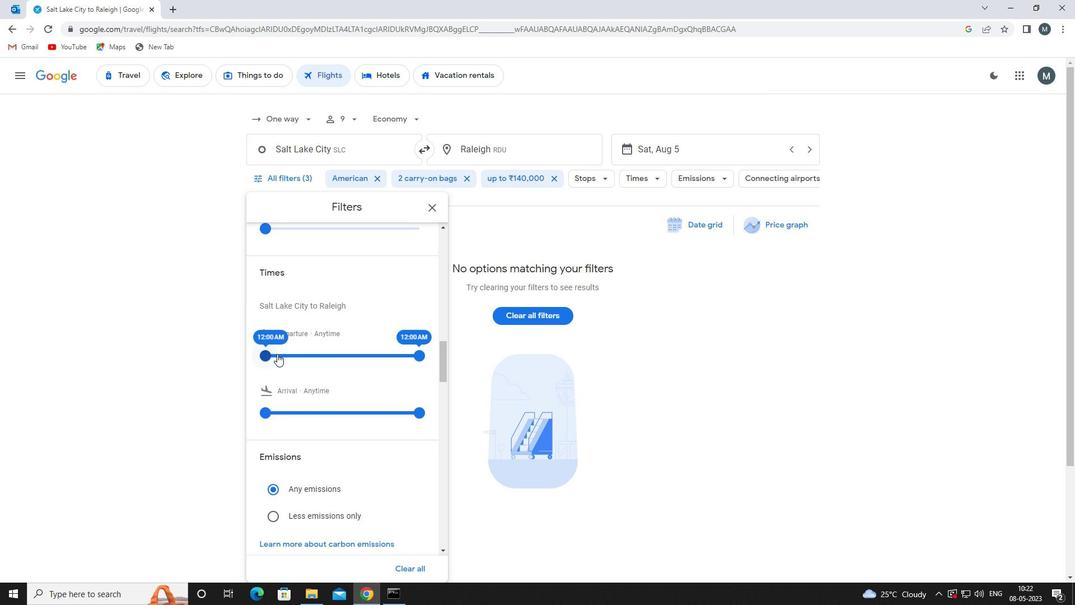 
Action: Mouse moved to (420, 353)
Screenshot: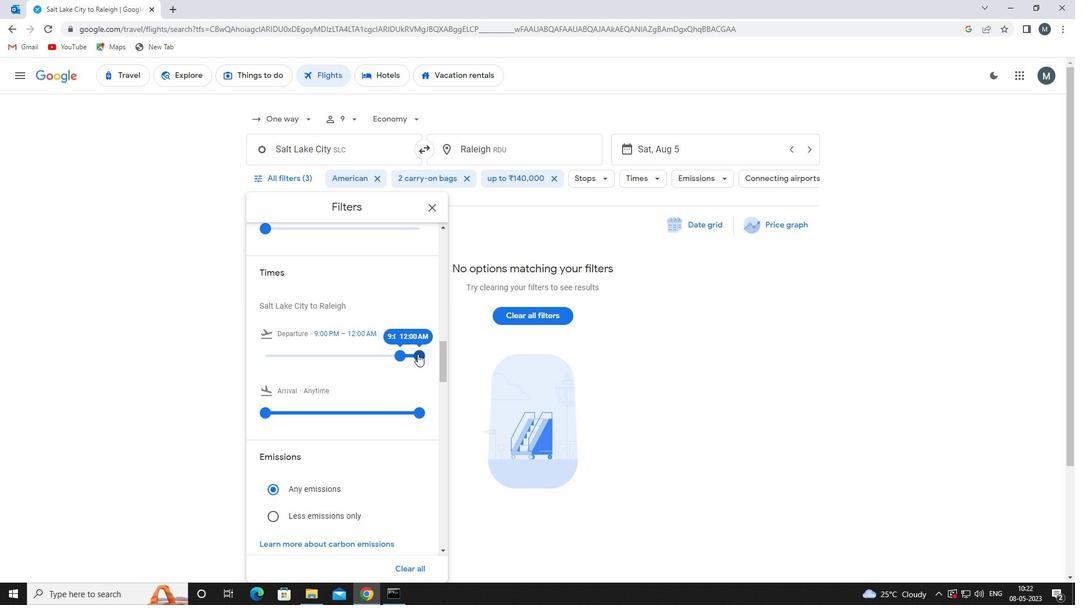 
Action: Mouse pressed left at (420, 353)
Screenshot: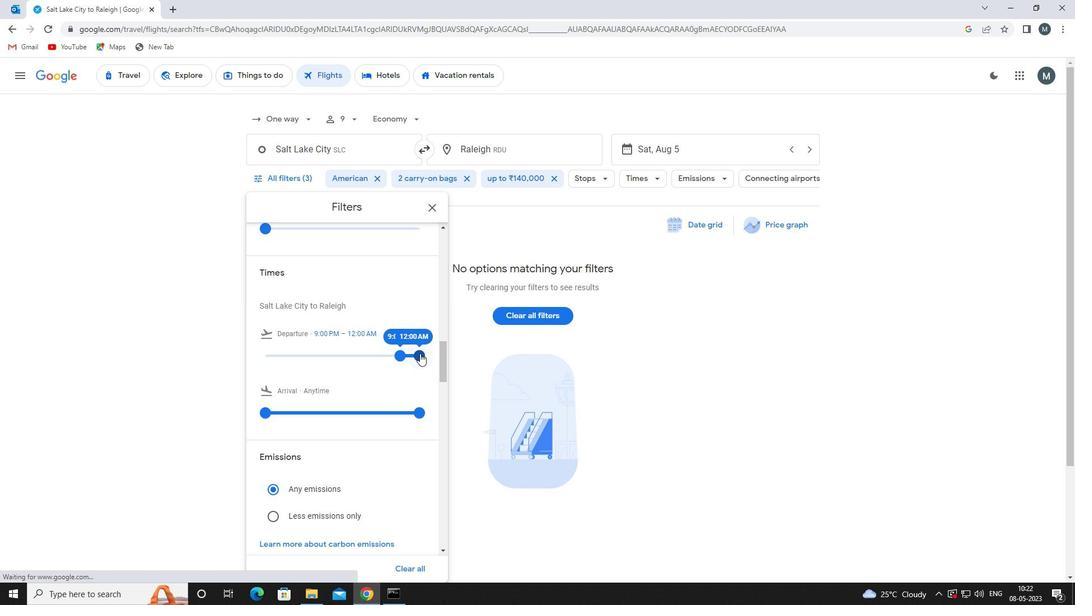
Action: Mouse moved to (401, 351)
Screenshot: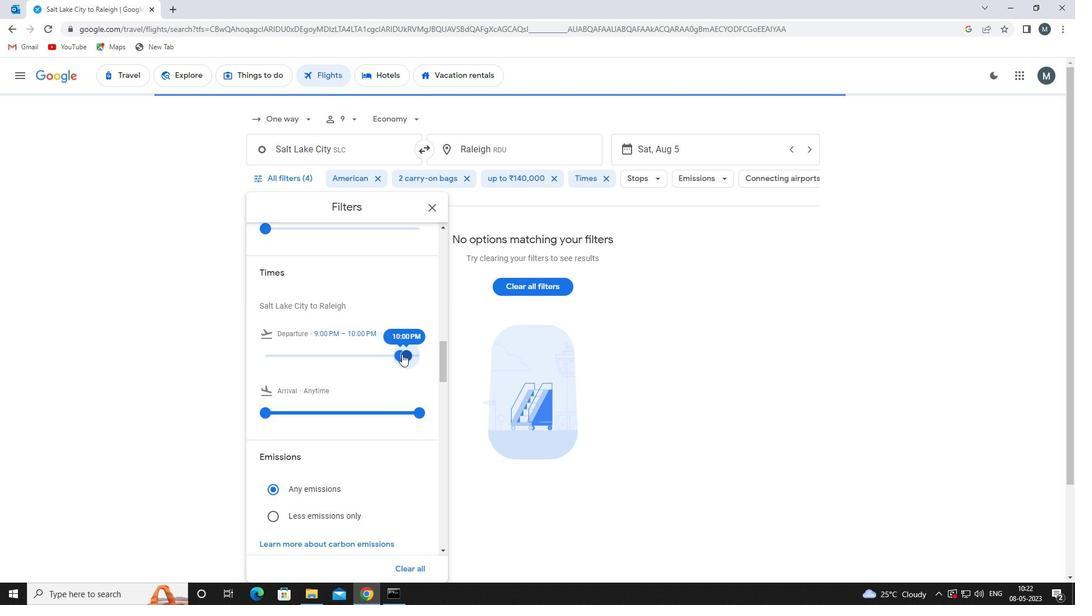 
Action: Mouse scrolled (401, 350) with delta (0, 0)
Screenshot: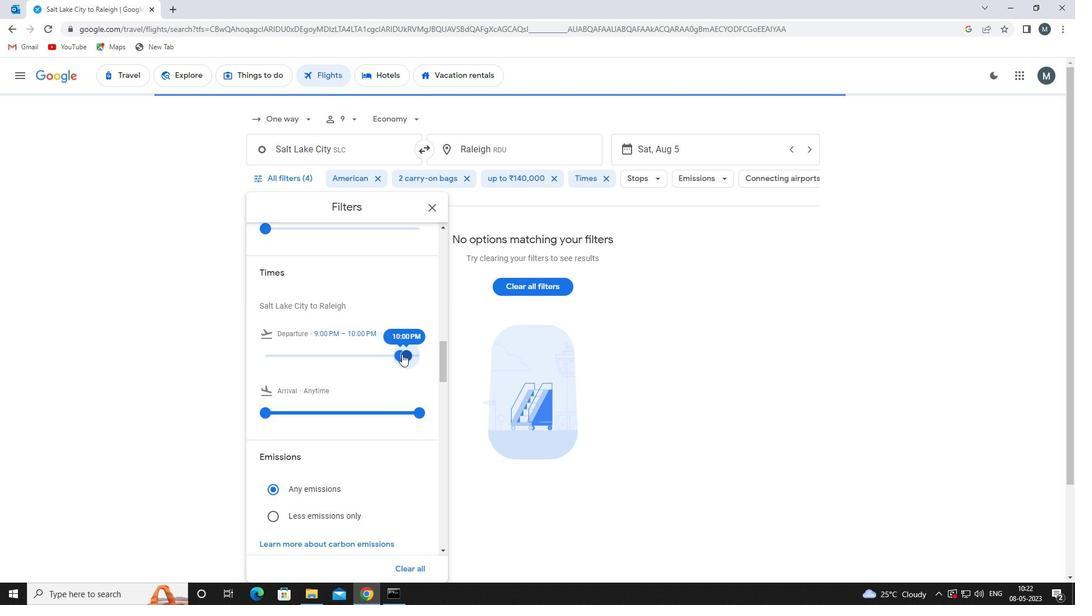 
Action: Mouse scrolled (401, 350) with delta (0, 0)
Screenshot: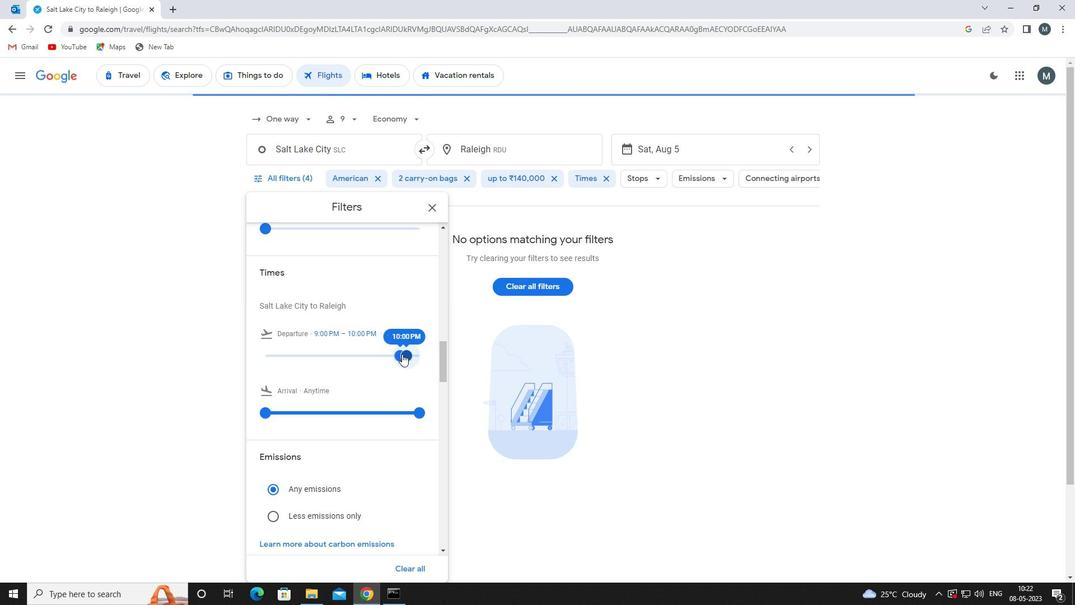 
Action: Mouse moved to (434, 206)
Screenshot: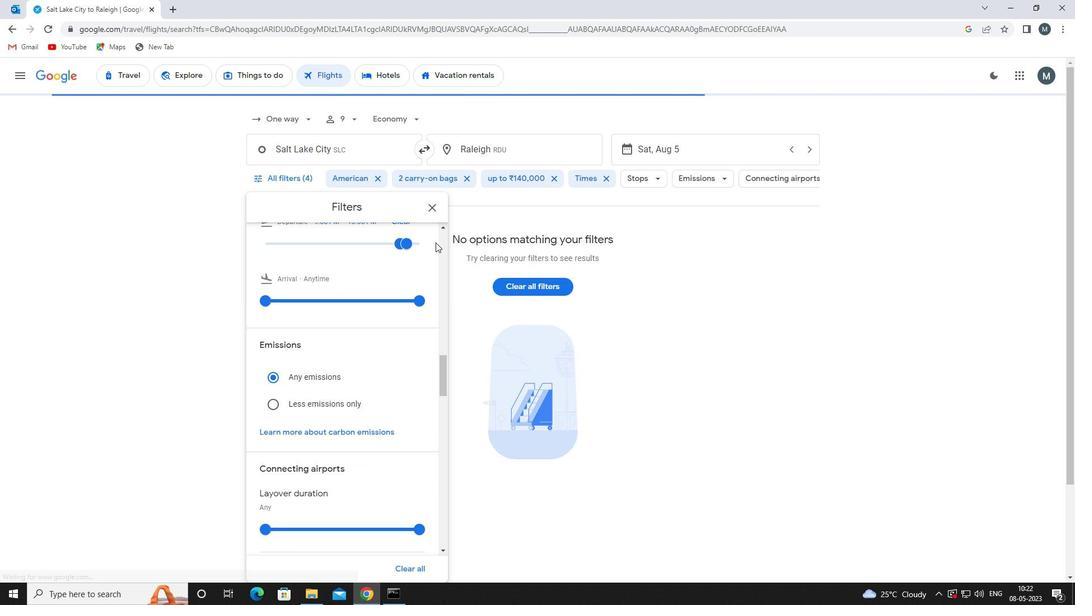 
Action: Mouse pressed left at (434, 206)
Screenshot: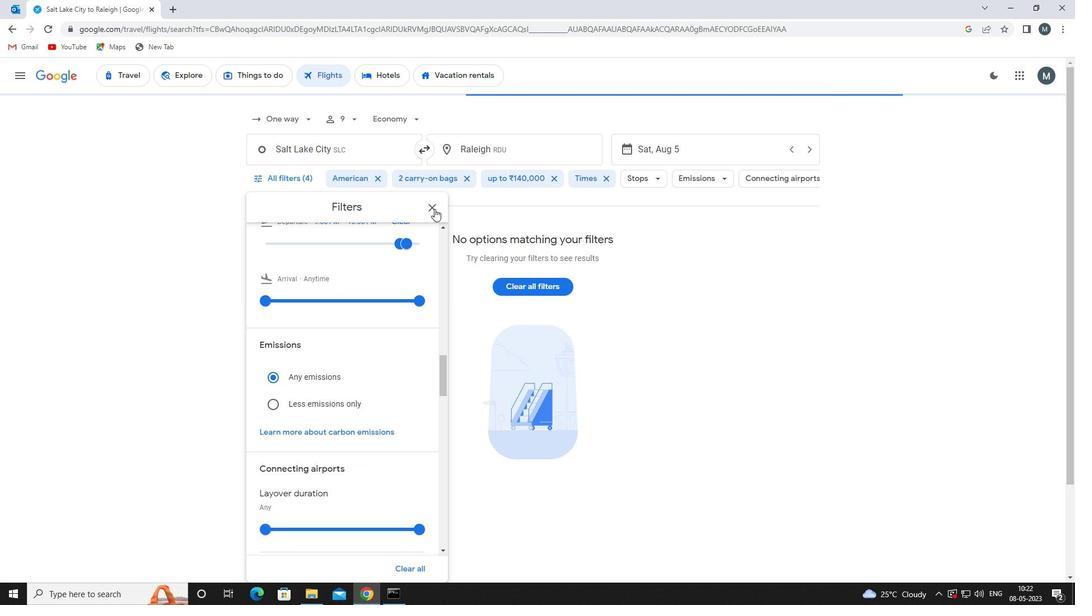 
Action: Mouse moved to (425, 214)
Screenshot: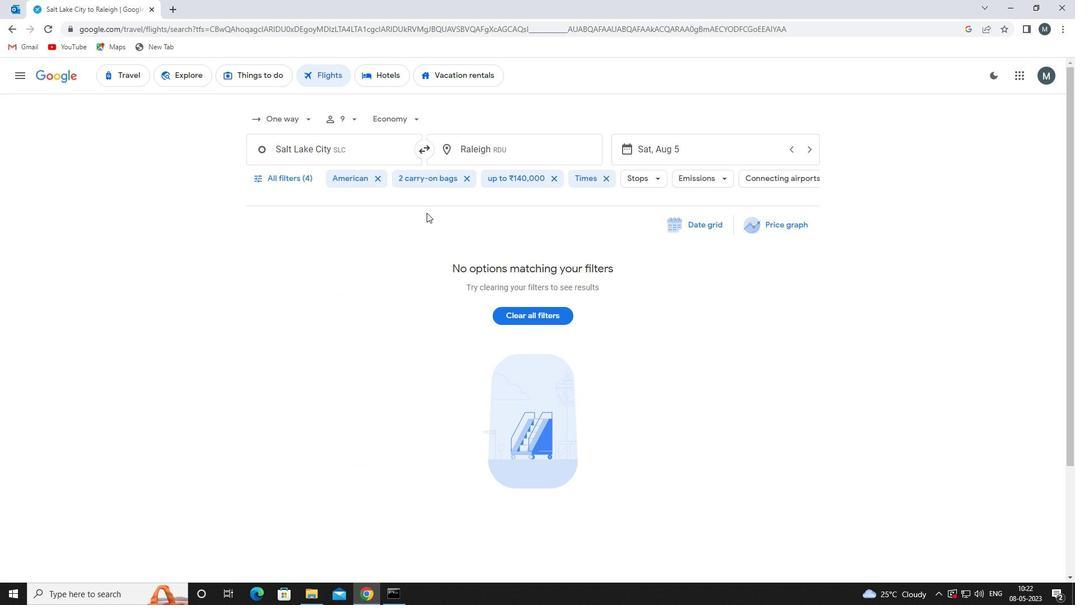 
